 Task: Find a one-way flight from Newport News to Greenville for 6 passengers in premium economy on June 2, using American Airlines, with a departure time between 3:00 PM and 4:00 PM, and 1 carry-on bag.
Action: Mouse moved to (298, 275)
Screenshot: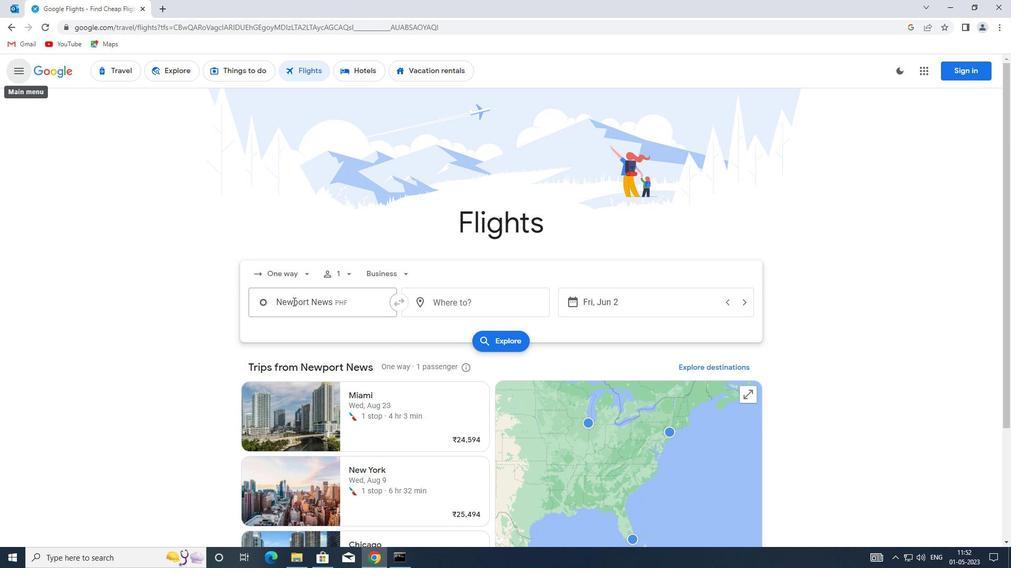 
Action: Mouse pressed left at (298, 275)
Screenshot: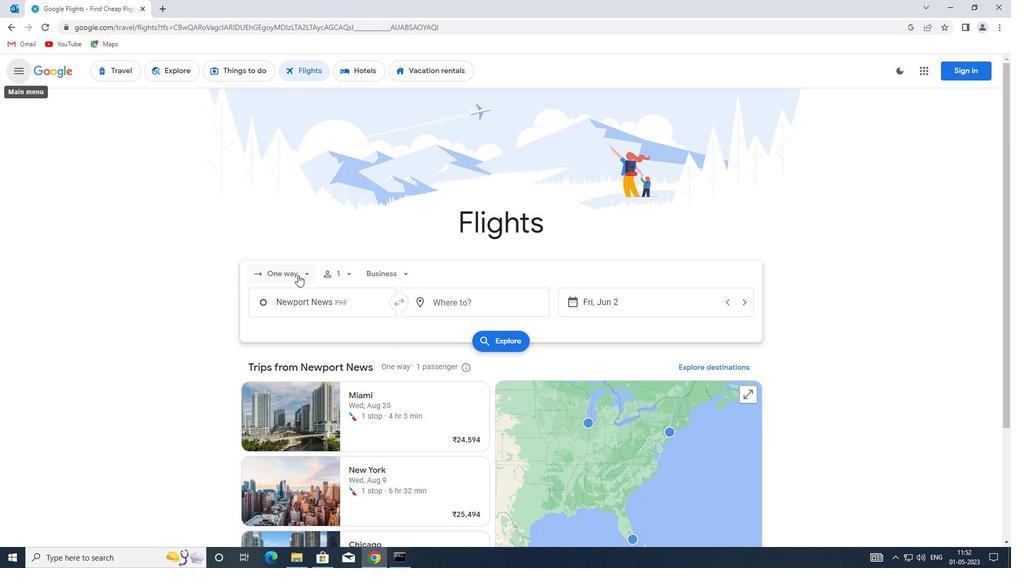 
Action: Mouse moved to (295, 326)
Screenshot: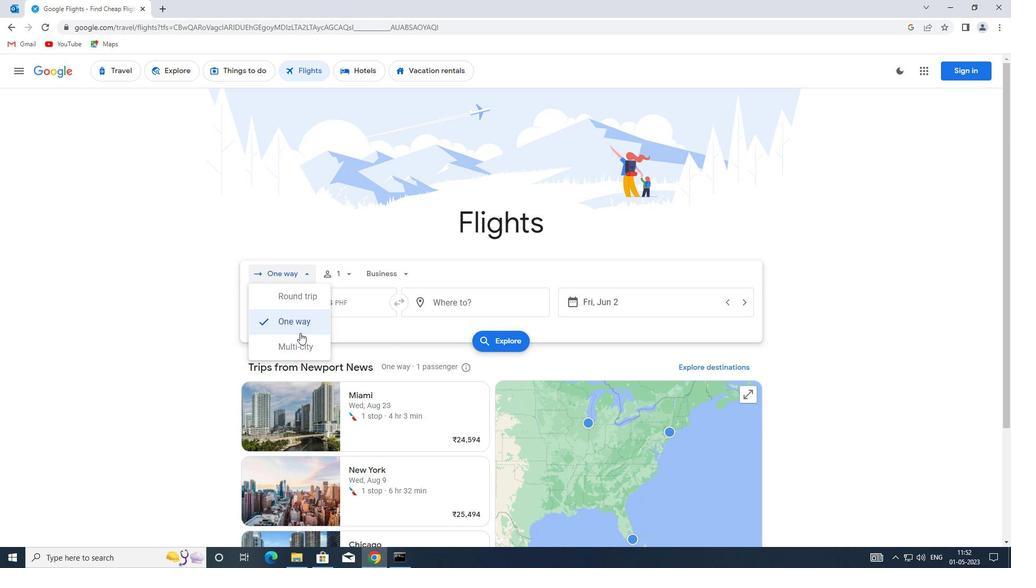 
Action: Mouse pressed left at (295, 326)
Screenshot: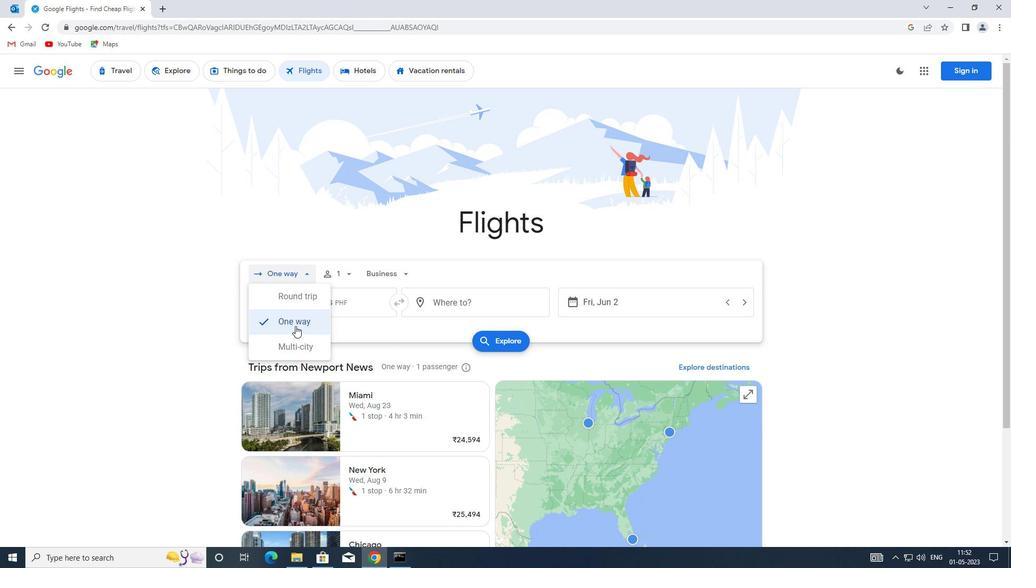 
Action: Mouse moved to (345, 277)
Screenshot: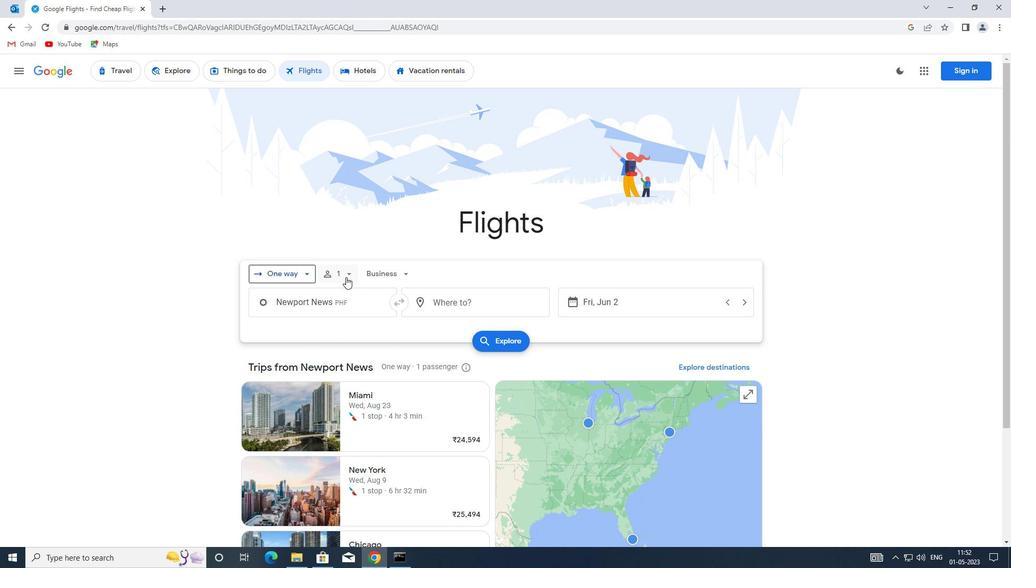 
Action: Mouse pressed left at (345, 277)
Screenshot: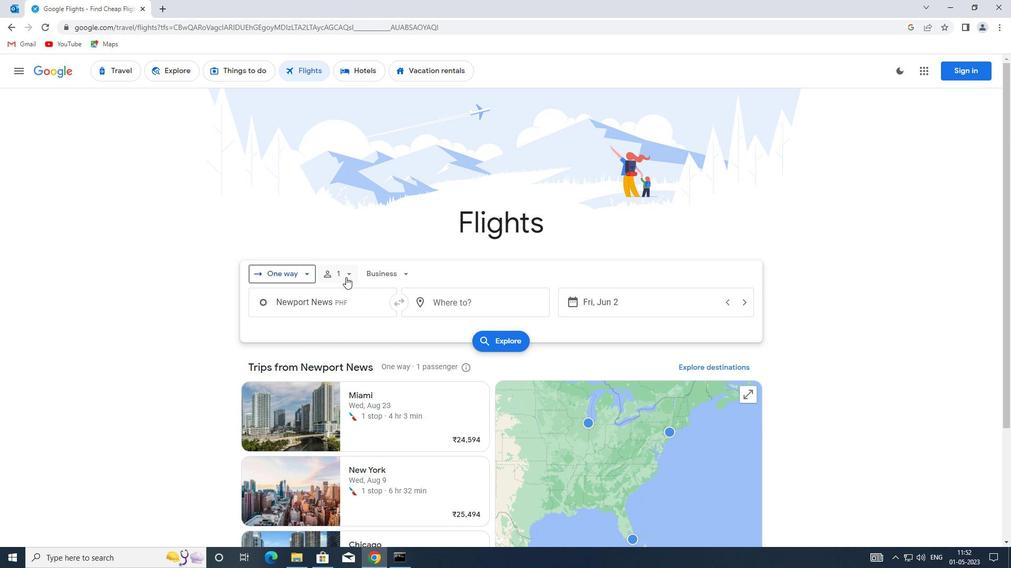 
Action: Mouse moved to (430, 300)
Screenshot: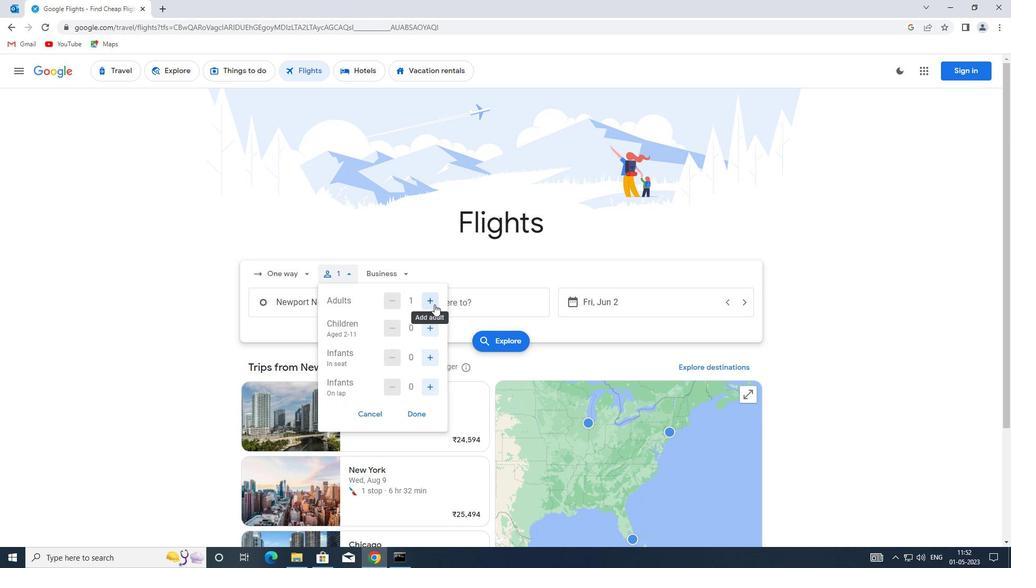 
Action: Mouse pressed left at (430, 300)
Screenshot: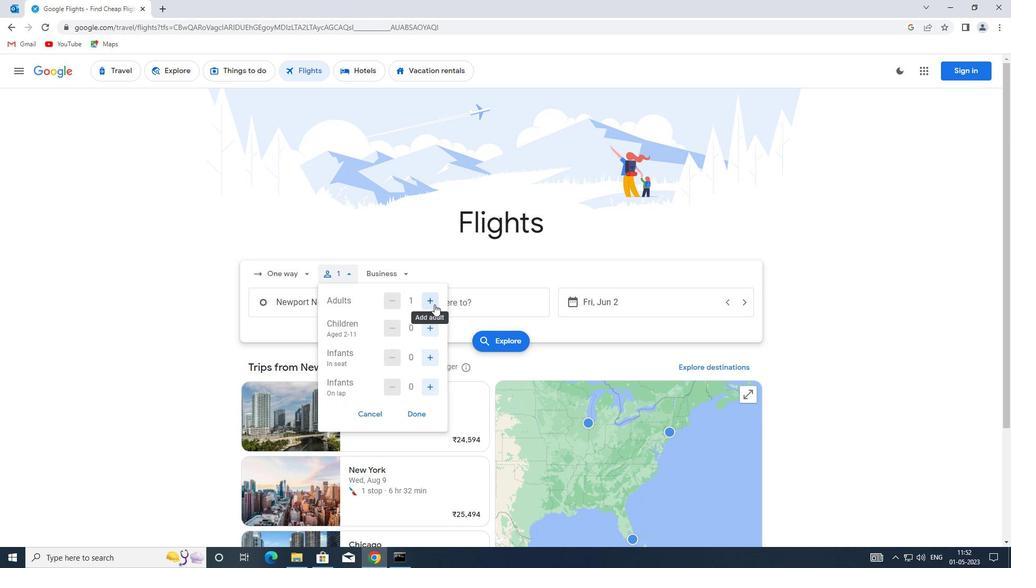 
Action: Mouse pressed left at (430, 300)
Screenshot: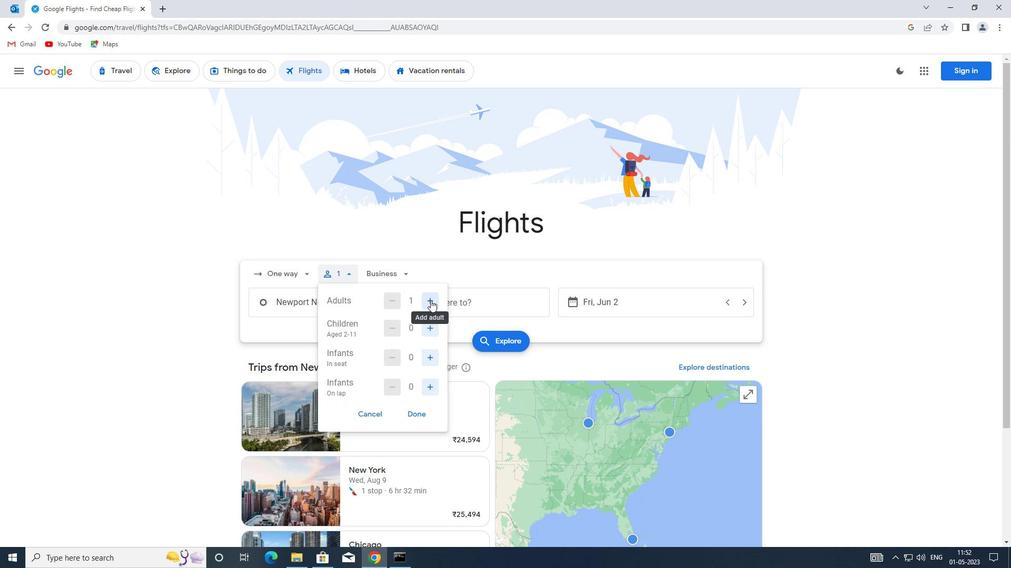 
Action: Mouse moved to (430, 324)
Screenshot: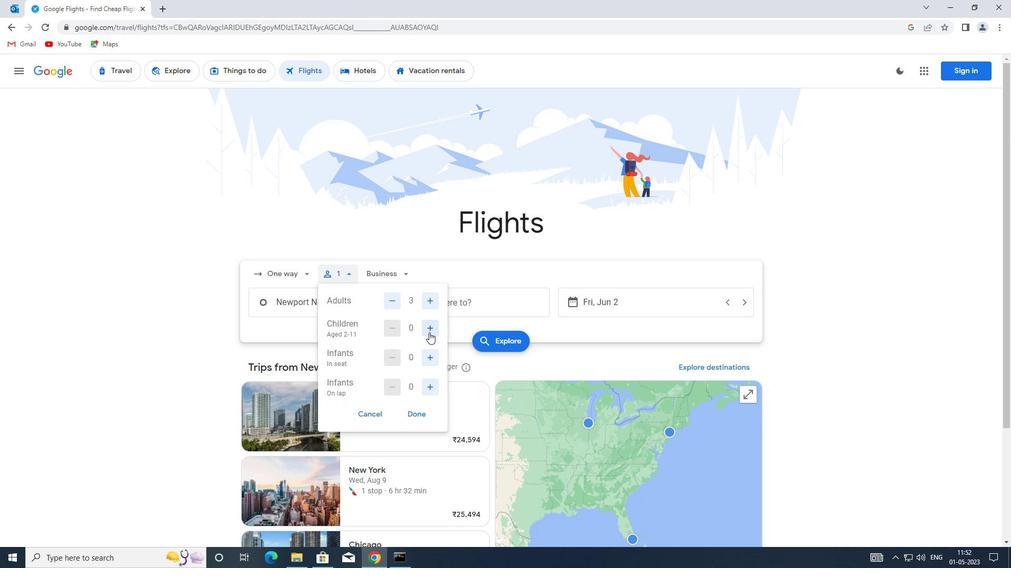 
Action: Mouse pressed left at (430, 324)
Screenshot: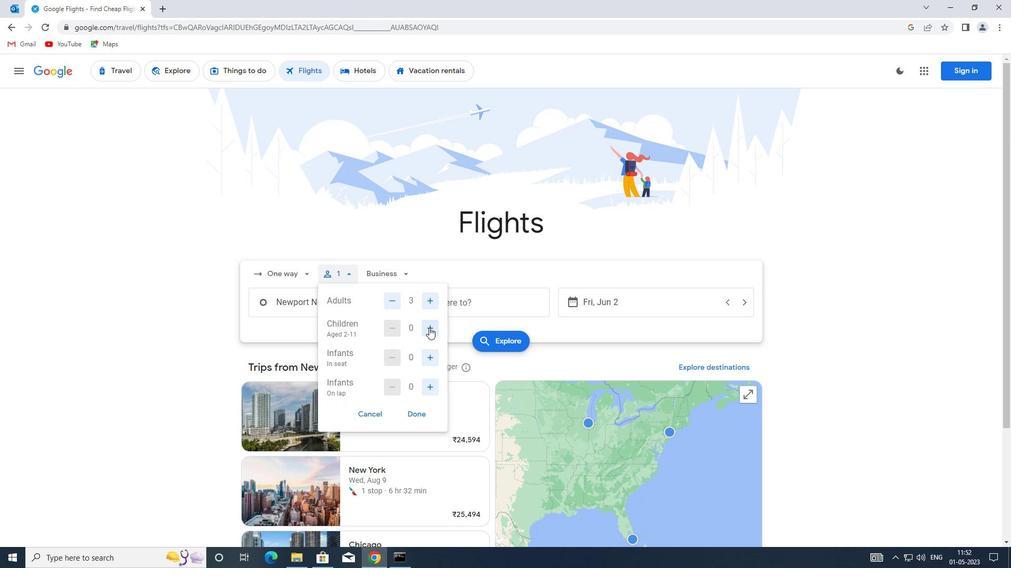 
Action: Mouse pressed left at (430, 324)
Screenshot: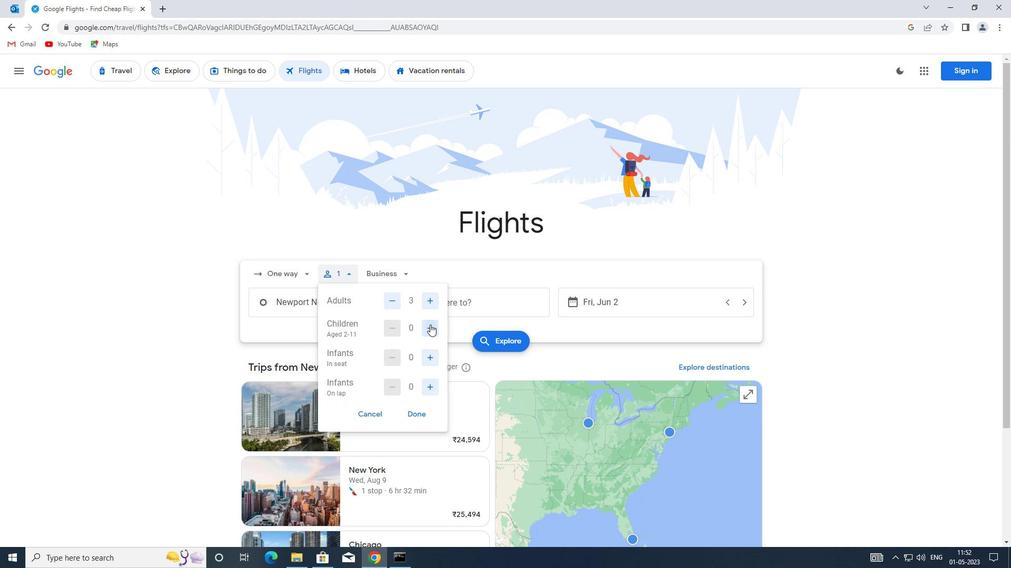 
Action: Mouse pressed left at (430, 324)
Screenshot: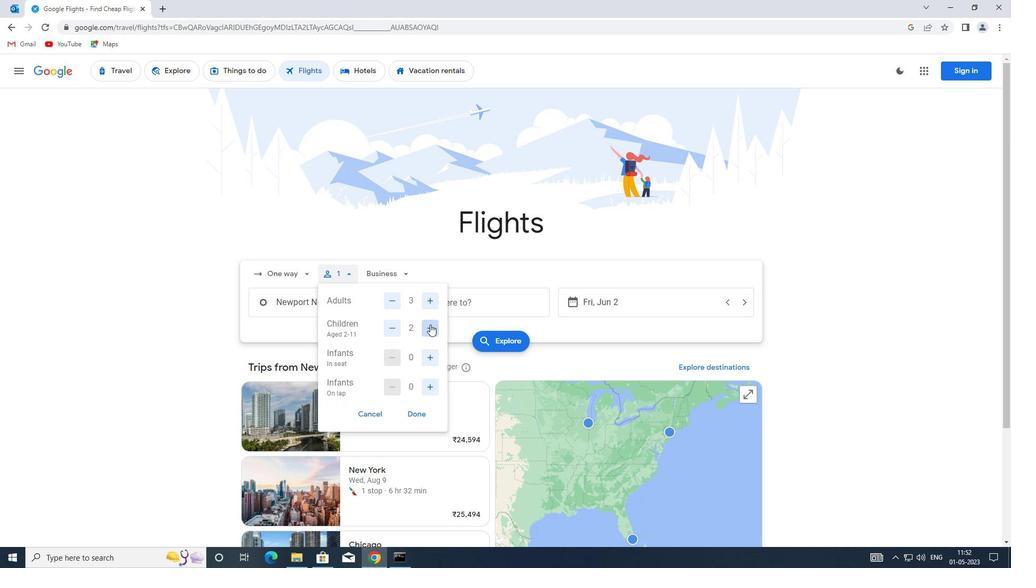 
Action: Mouse moved to (423, 412)
Screenshot: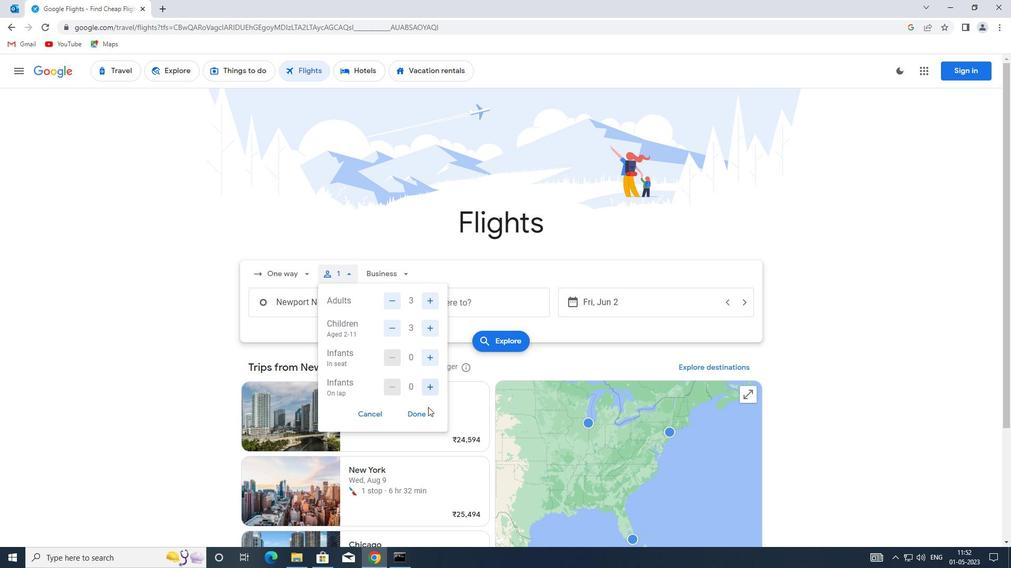 
Action: Mouse pressed left at (423, 412)
Screenshot: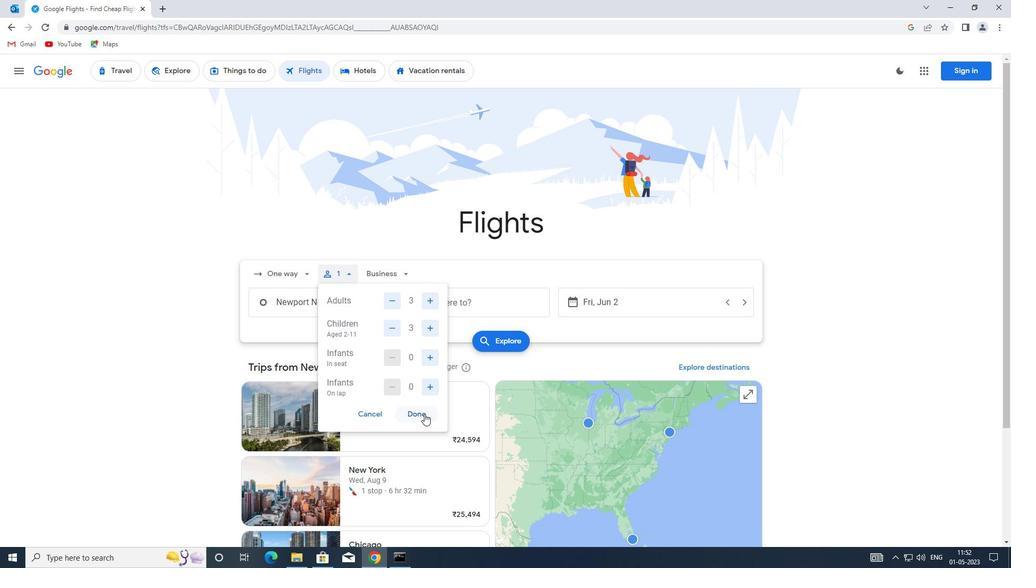 
Action: Mouse moved to (404, 279)
Screenshot: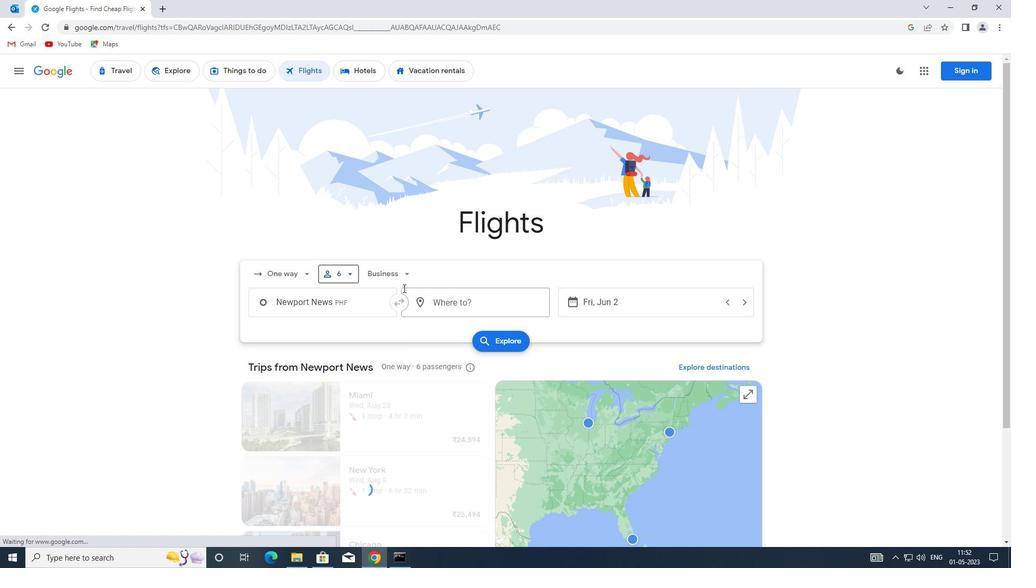 
Action: Mouse pressed left at (404, 279)
Screenshot: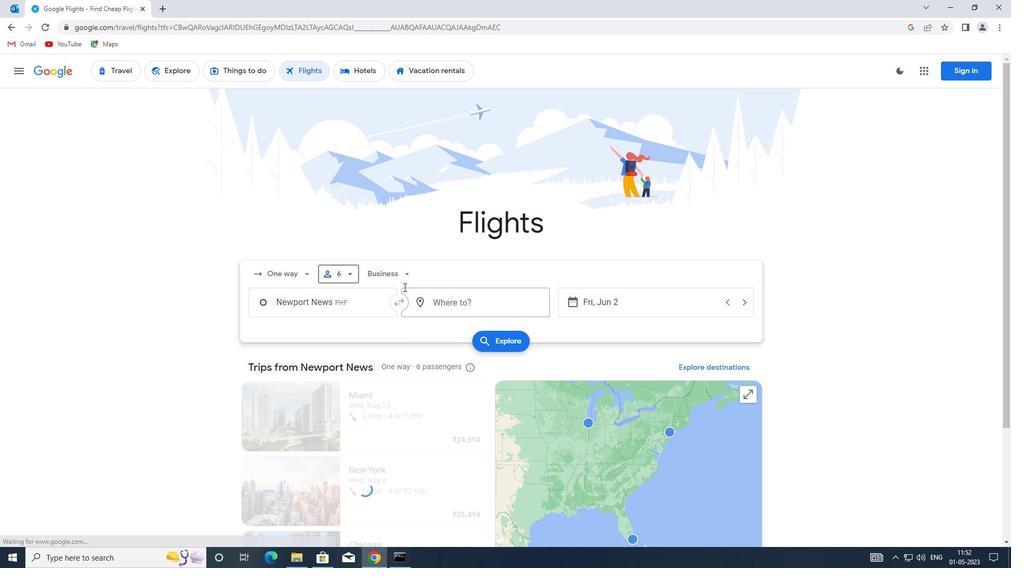 
Action: Mouse moved to (410, 321)
Screenshot: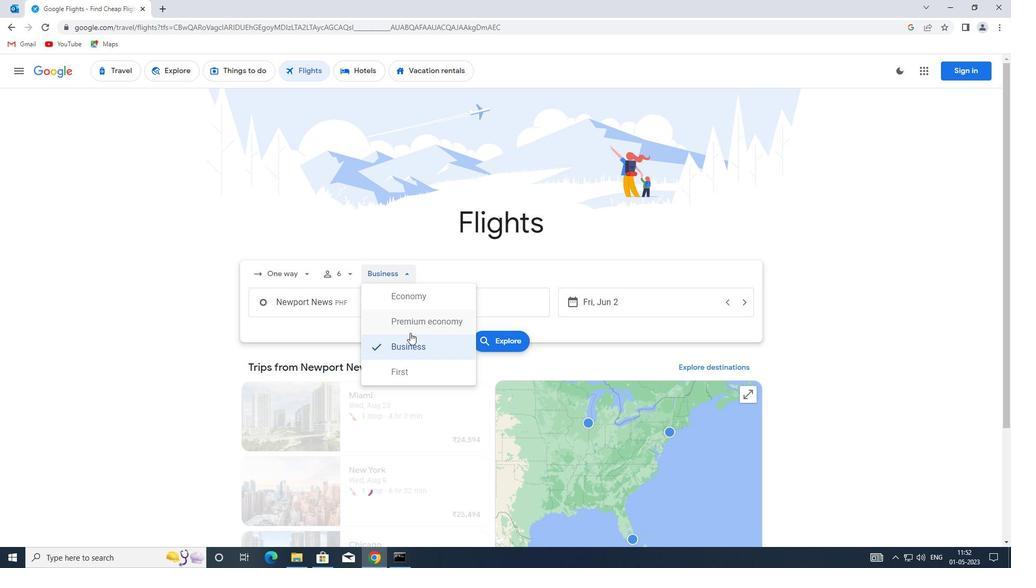 
Action: Mouse pressed left at (410, 321)
Screenshot: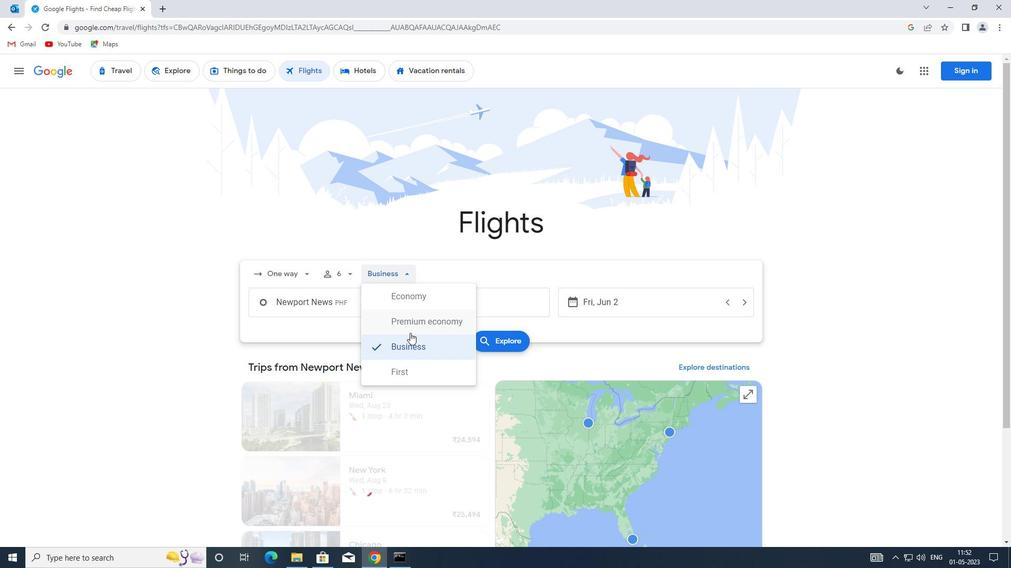 
Action: Mouse moved to (330, 304)
Screenshot: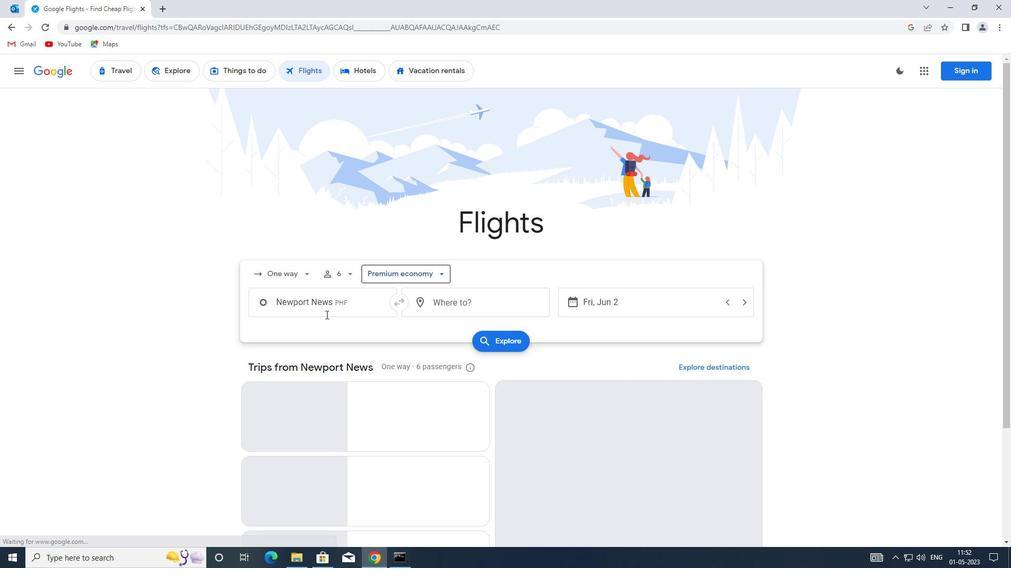 
Action: Mouse pressed left at (330, 304)
Screenshot: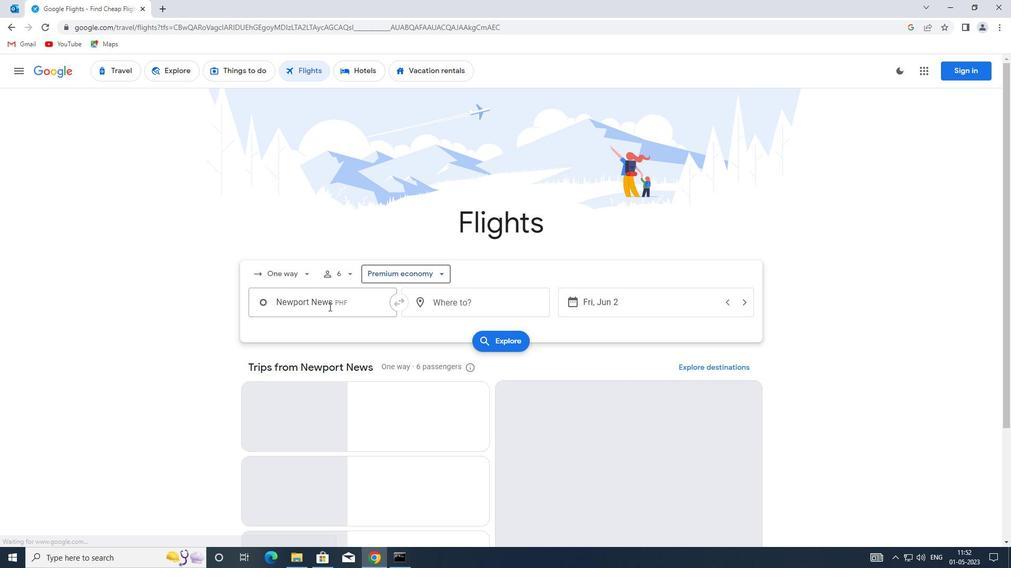 
Action: Key pressed <Key.enter>
Screenshot: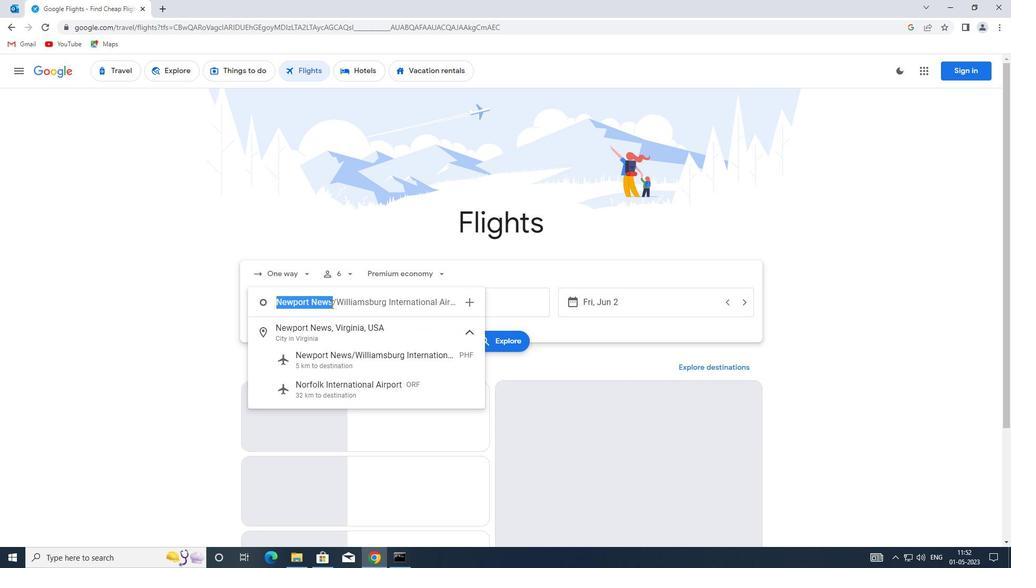 
Action: Mouse moved to (442, 301)
Screenshot: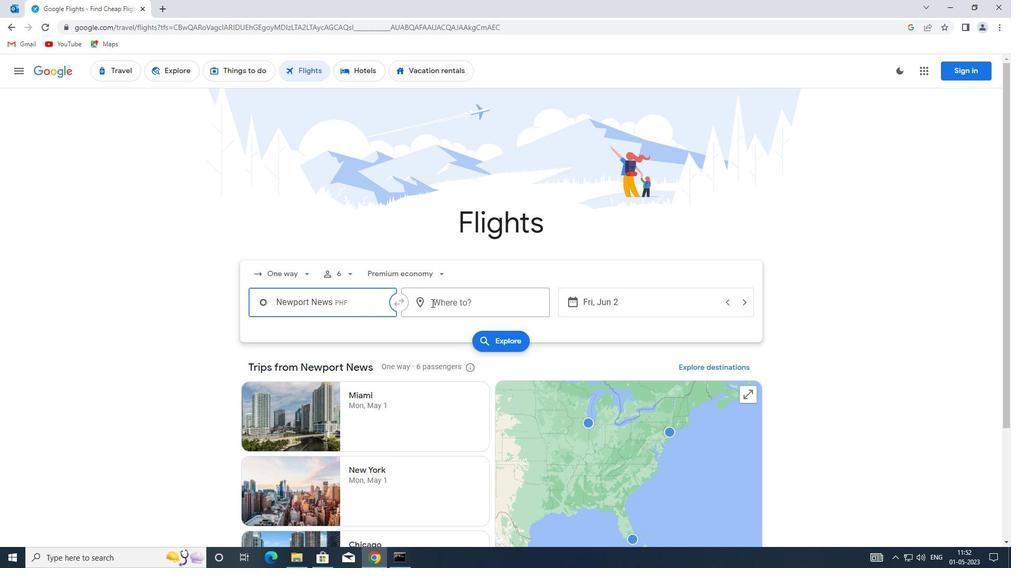 
Action: Mouse pressed left at (442, 301)
Screenshot: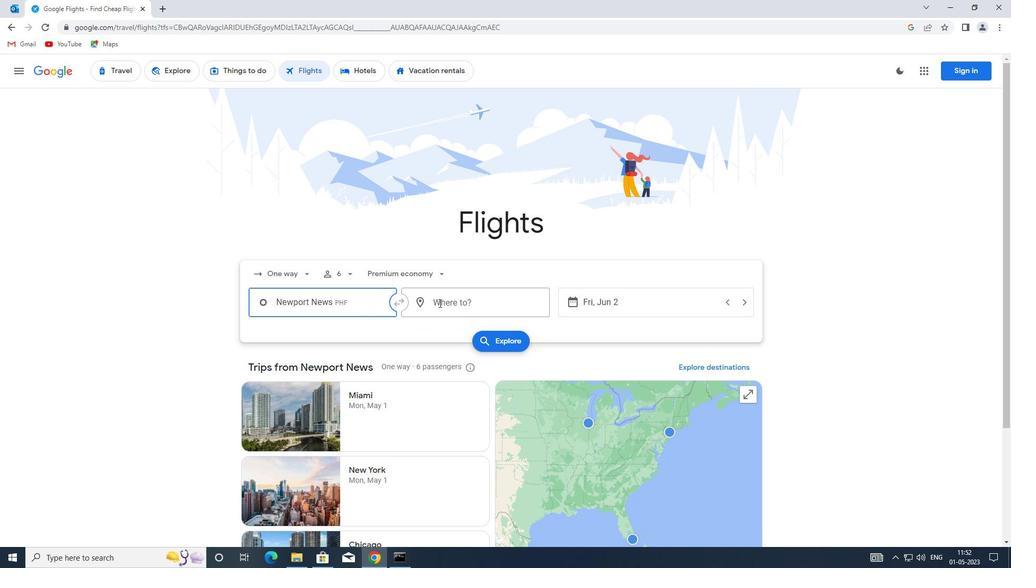 
Action: Key pressed pgv
Screenshot: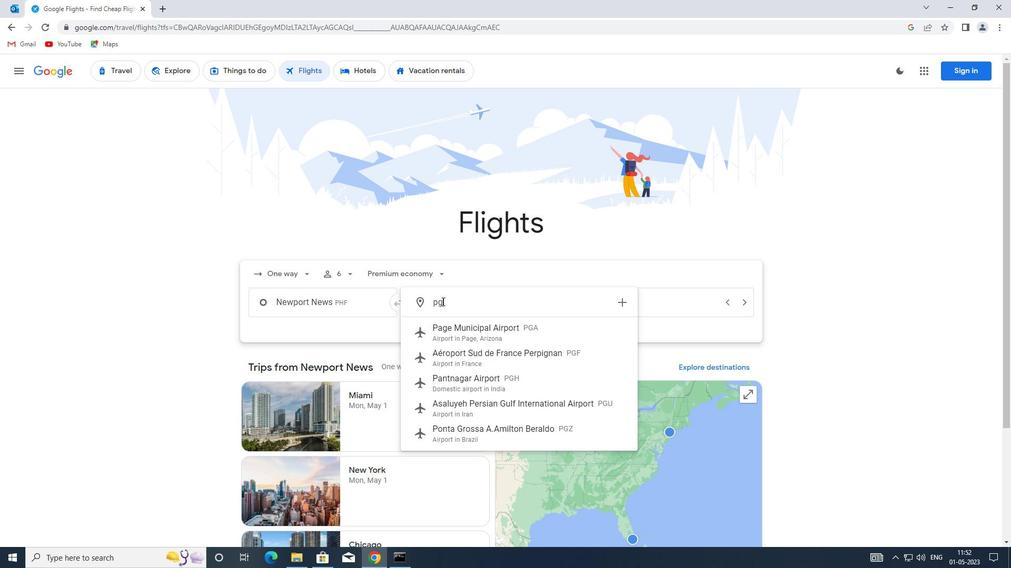 
Action: Mouse moved to (483, 337)
Screenshot: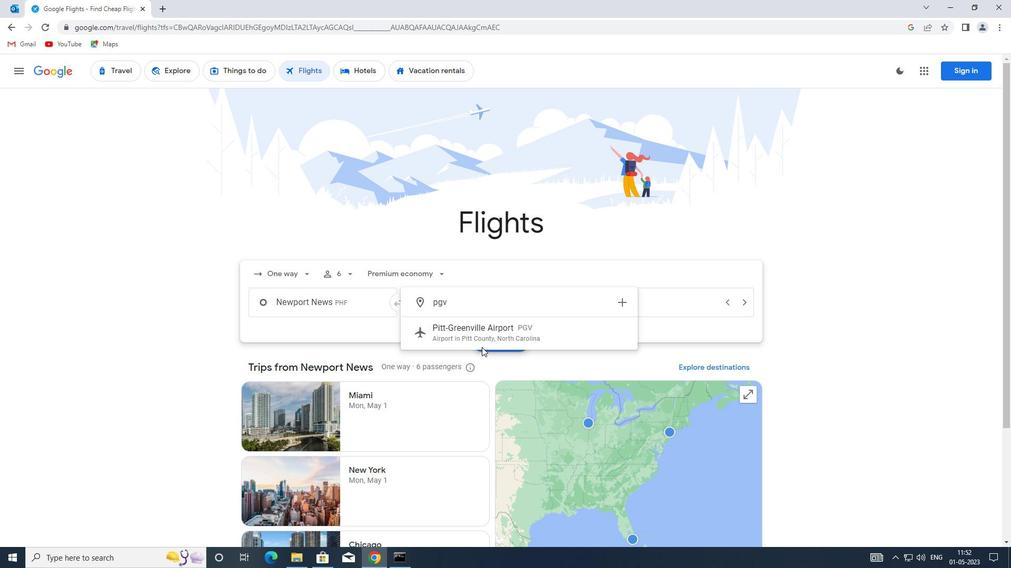 
Action: Mouse pressed left at (483, 337)
Screenshot: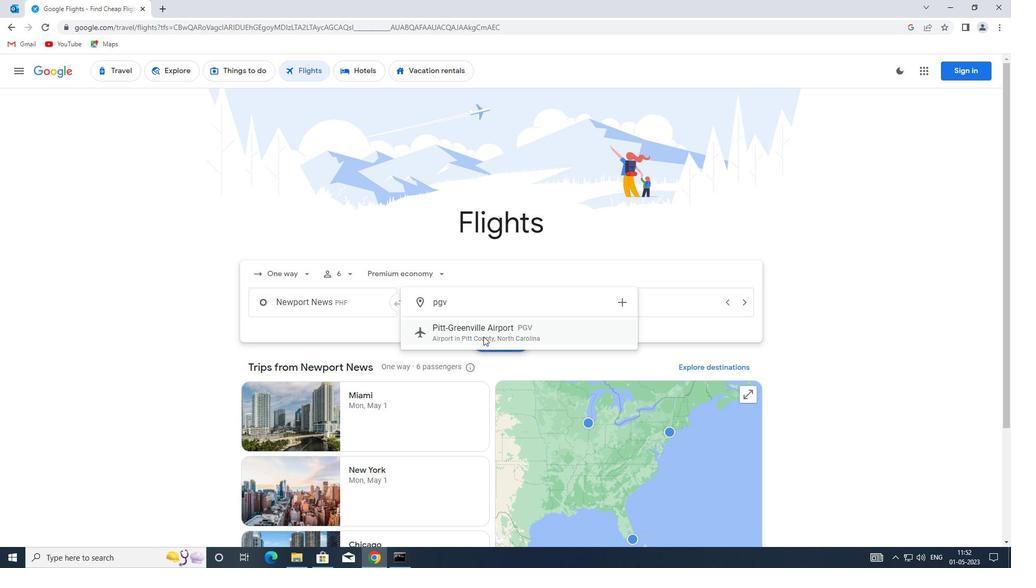 
Action: Mouse moved to (637, 311)
Screenshot: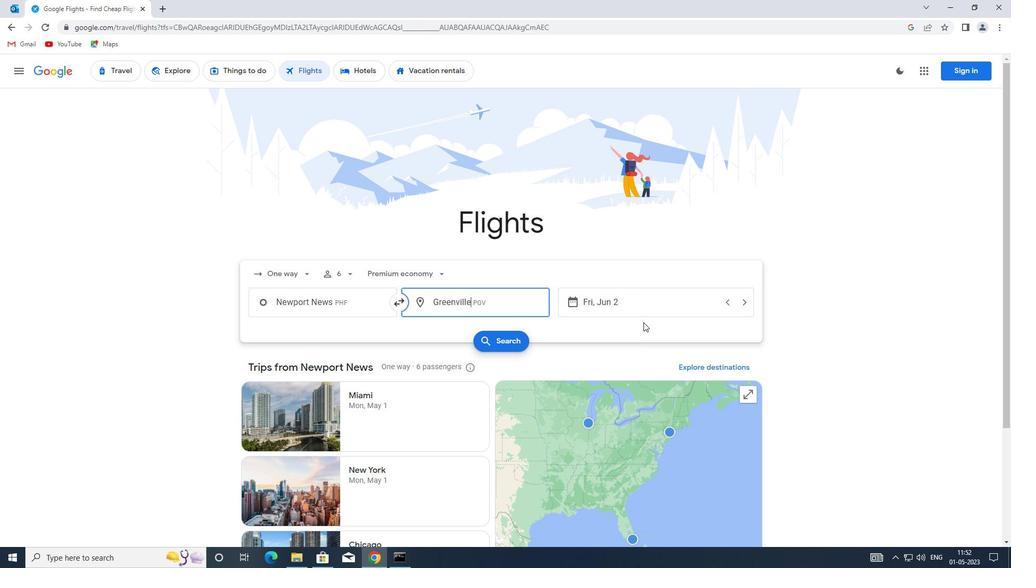 
Action: Mouse pressed left at (637, 311)
Screenshot: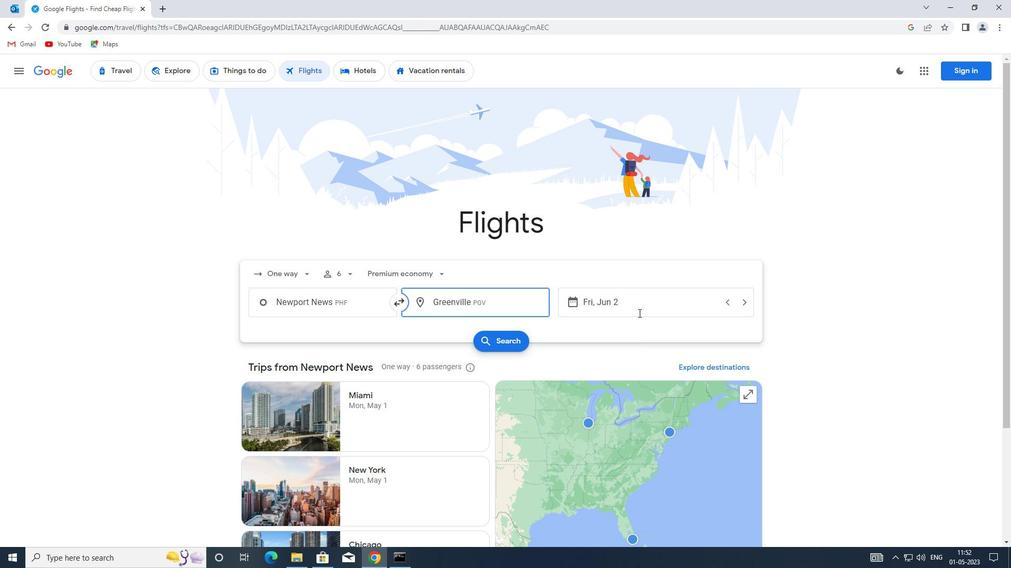
Action: Mouse moved to (709, 360)
Screenshot: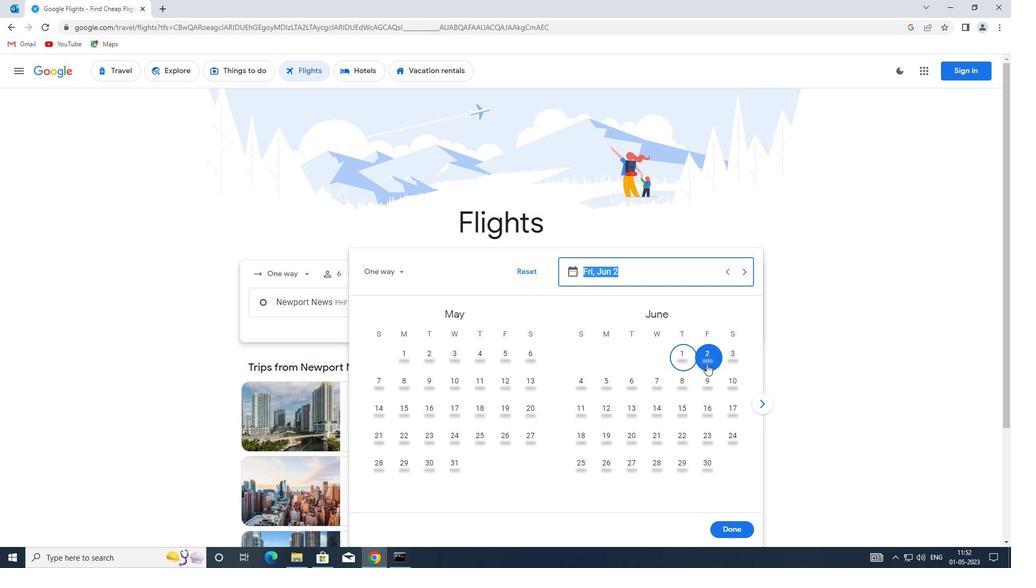 
Action: Mouse pressed left at (709, 360)
Screenshot: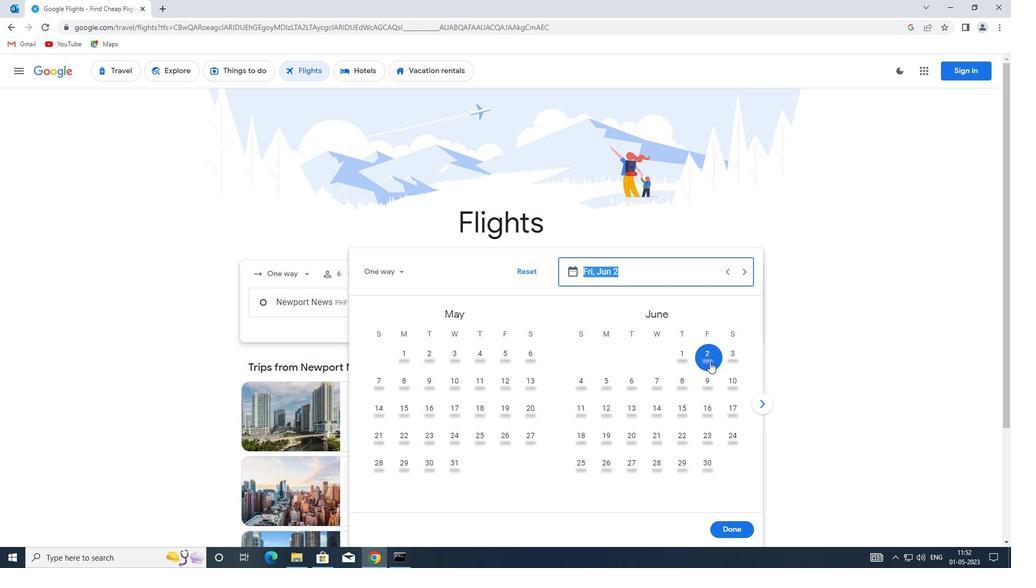 
Action: Mouse moved to (738, 523)
Screenshot: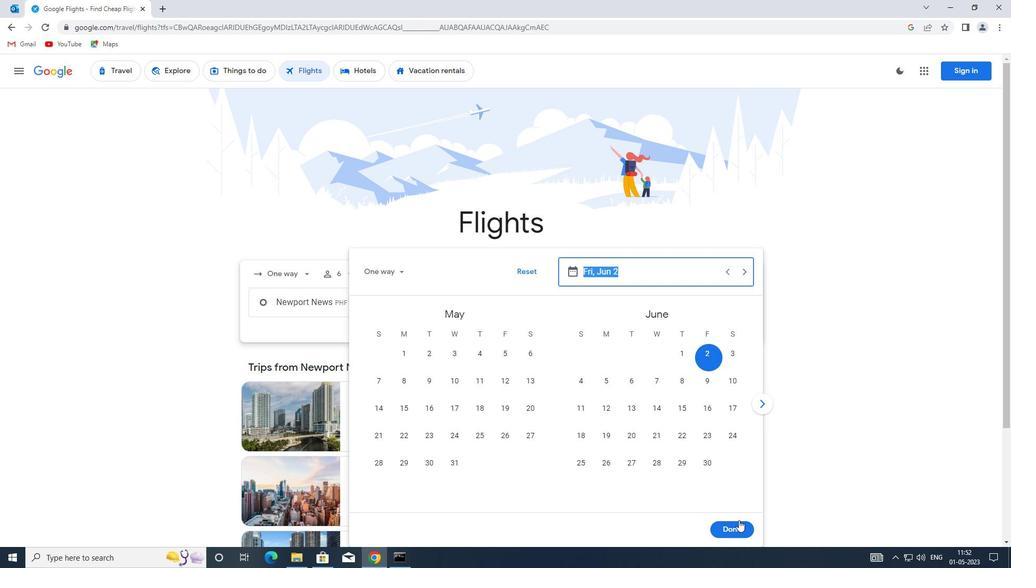 
Action: Mouse pressed left at (738, 523)
Screenshot: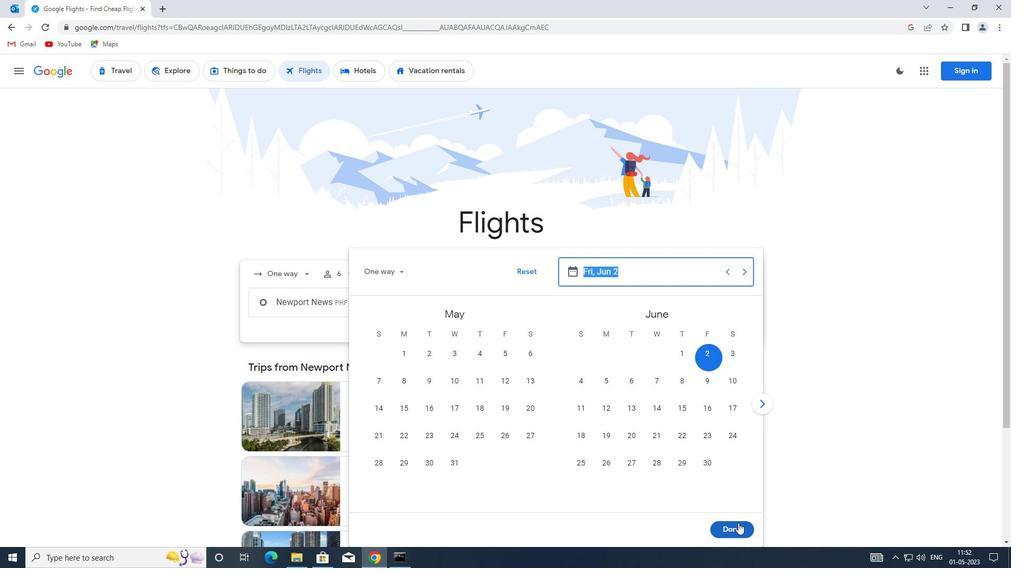 
Action: Mouse moved to (515, 341)
Screenshot: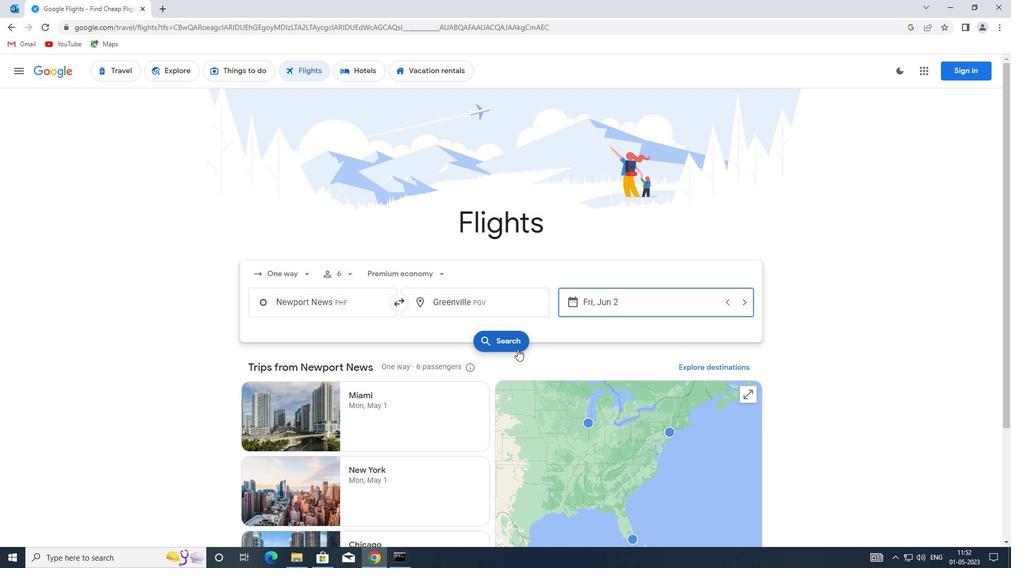 
Action: Mouse pressed left at (515, 341)
Screenshot: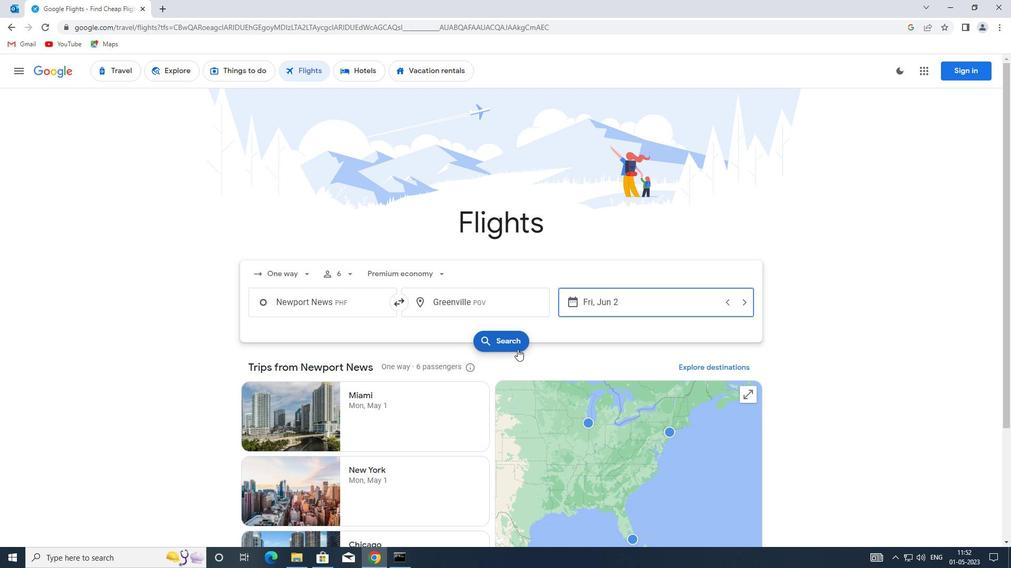 
Action: Mouse moved to (269, 169)
Screenshot: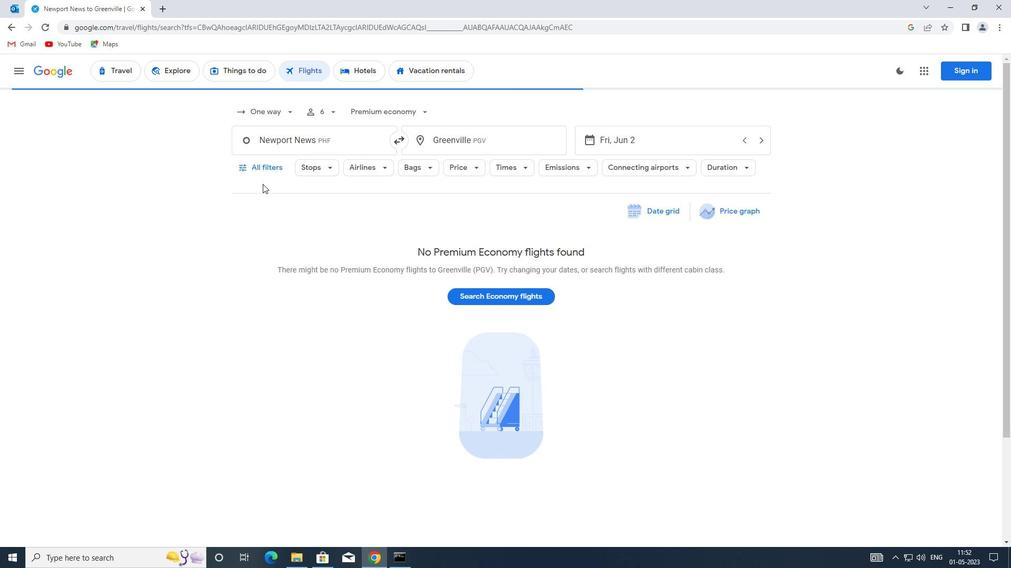 
Action: Mouse pressed left at (269, 169)
Screenshot: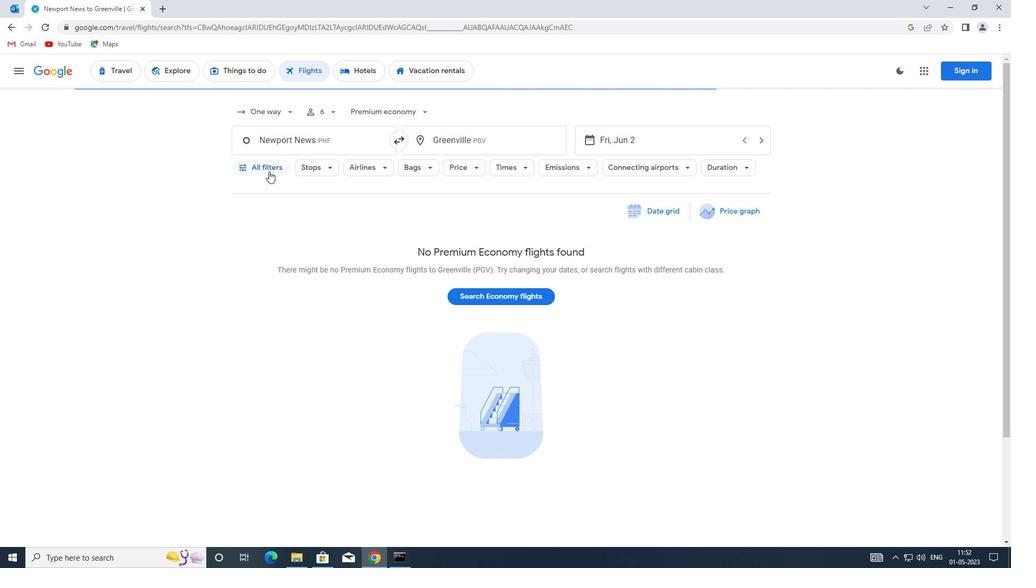 
Action: Mouse moved to (348, 268)
Screenshot: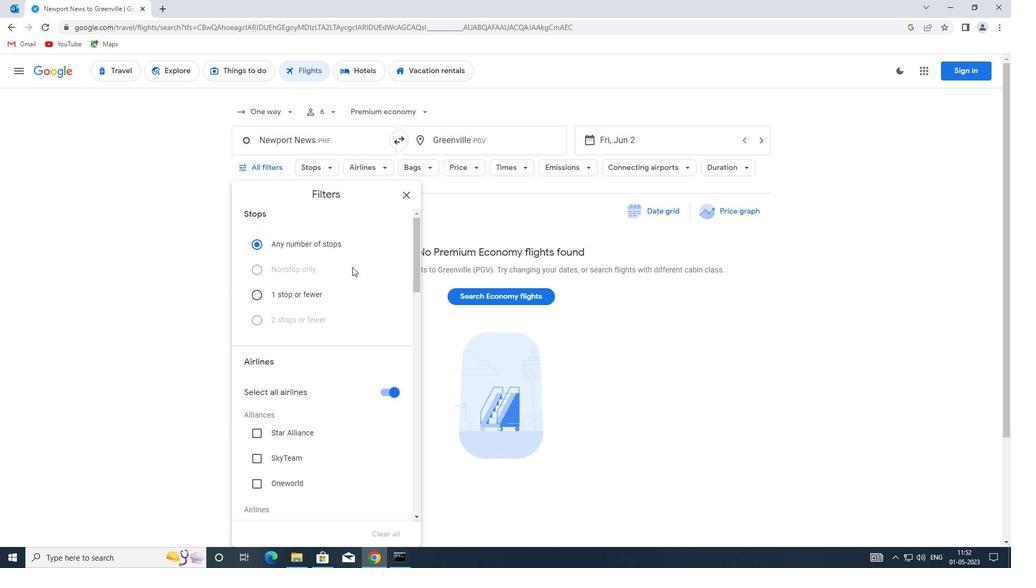 
Action: Mouse scrolled (348, 268) with delta (0, 0)
Screenshot: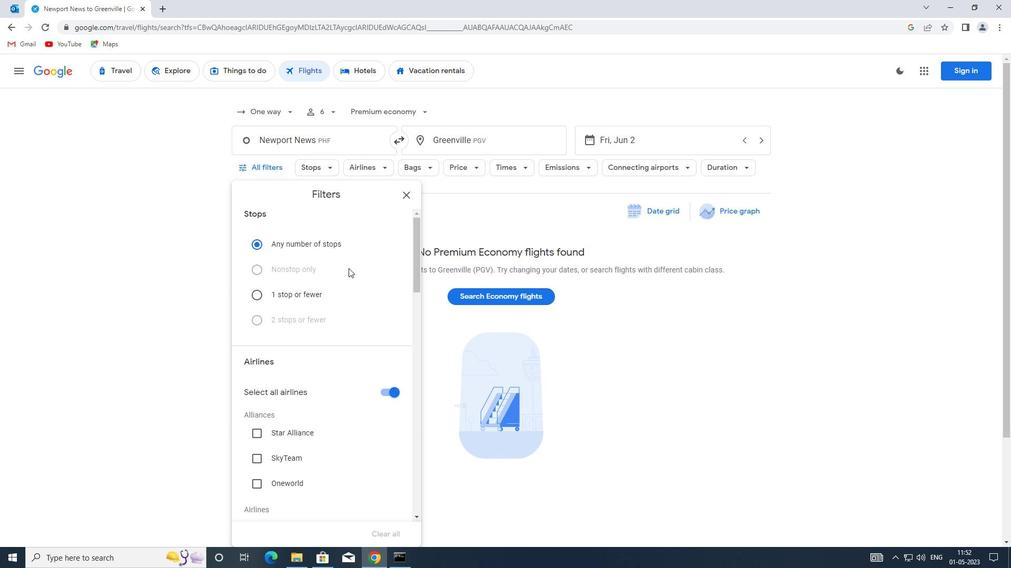 
Action: Mouse scrolled (348, 268) with delta (0, 0)
Screenshot: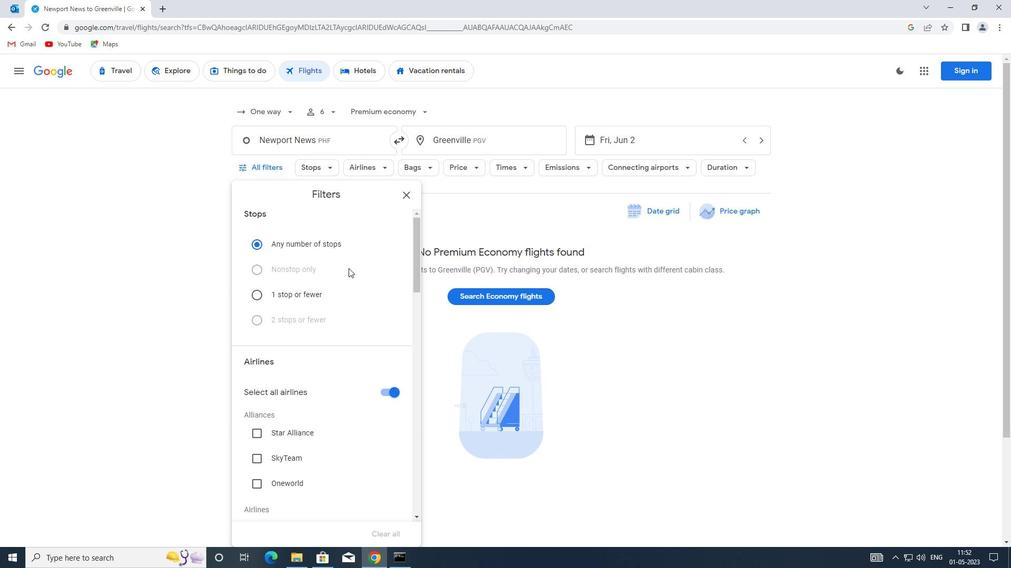 
Action: Mouse moved to (384, 291)
Screenshot: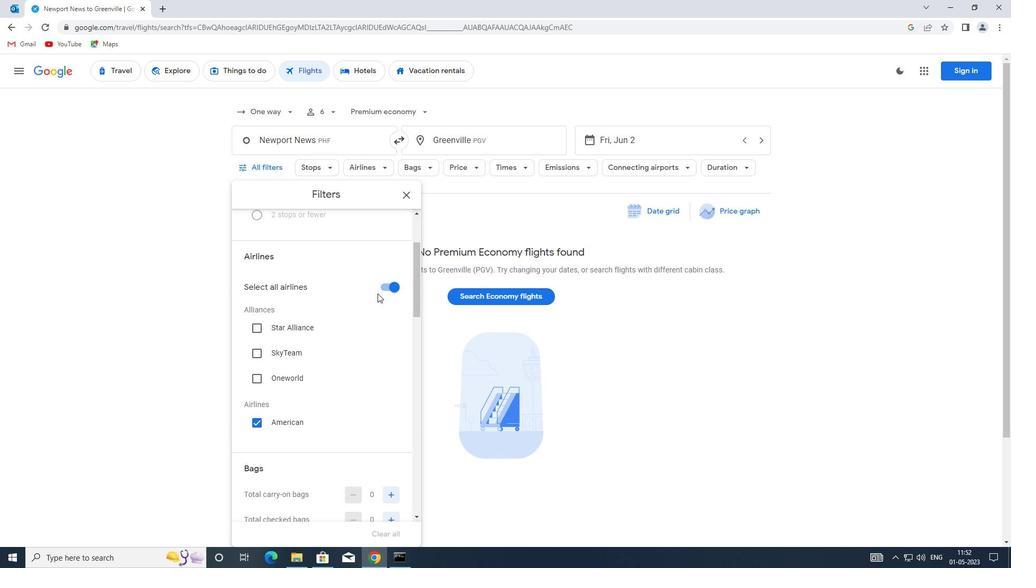 
Action: Mouse pressed left at (384, 291)
Screenshot: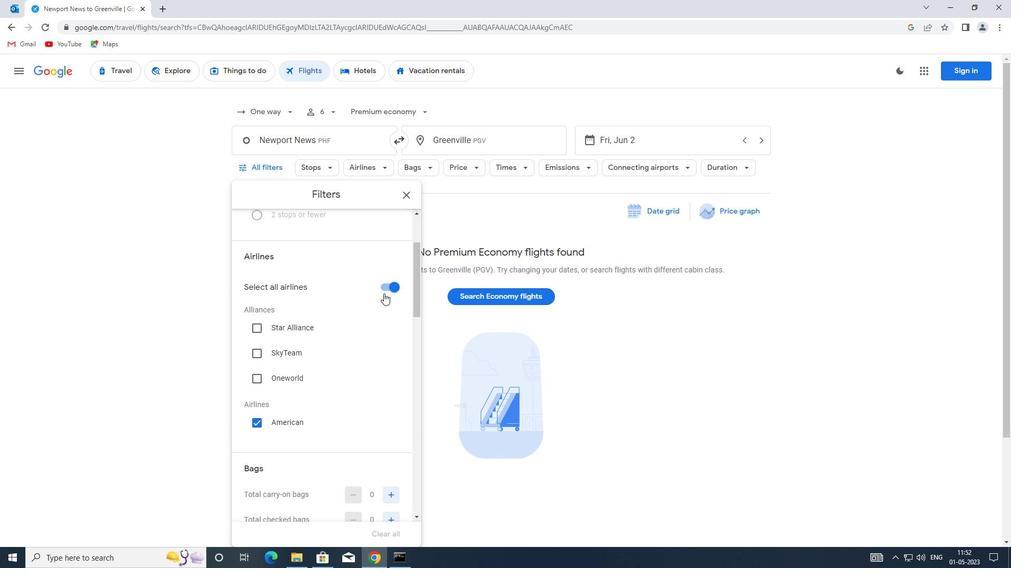 
Action: Mouse moved to (316, 315)
Screenshot: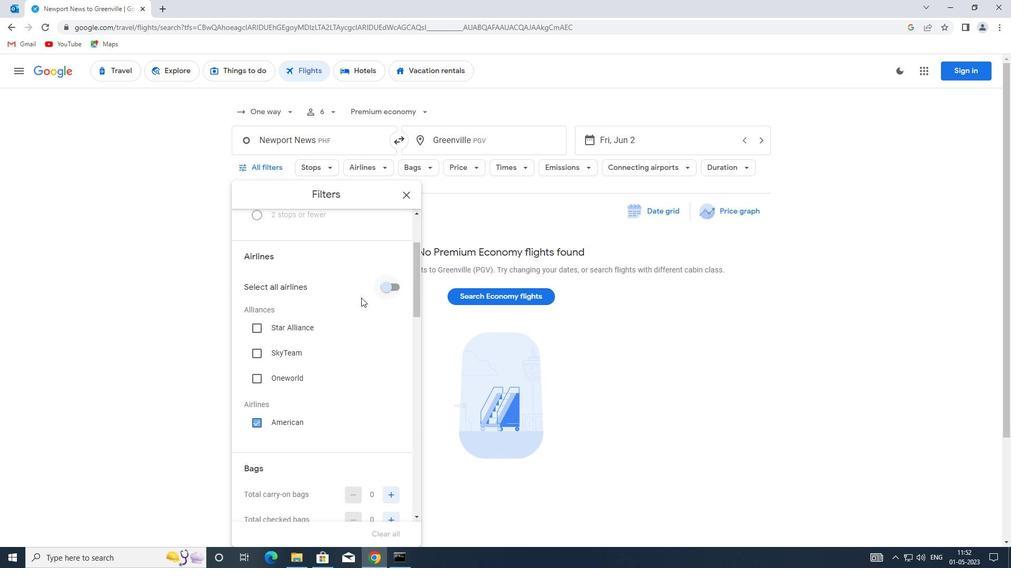 
Action: Mouse scrolled (316, 315) with delta (0, 0)
Screenshot: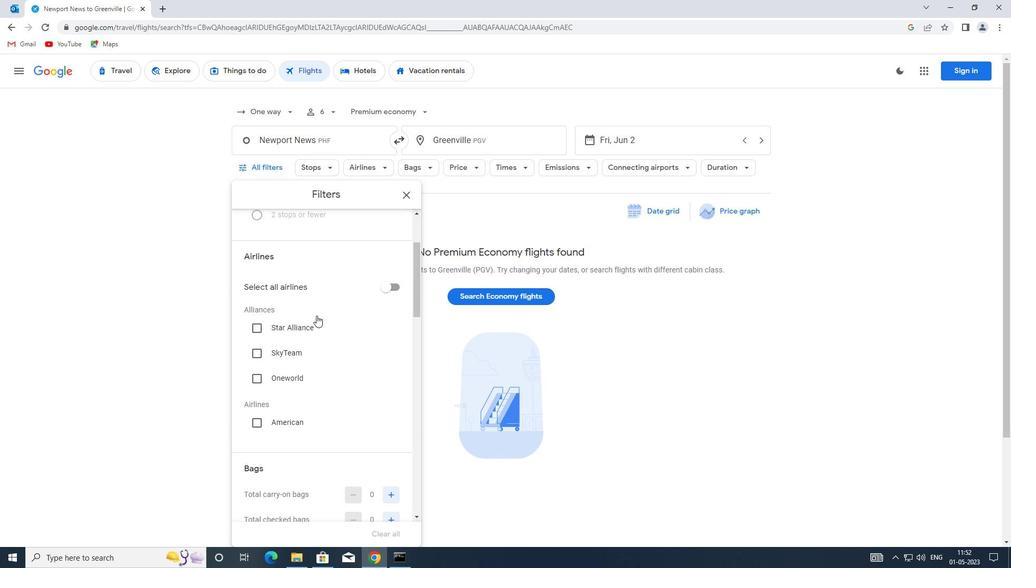 
Action: Mouse moved to (318, 314)
Screenshot: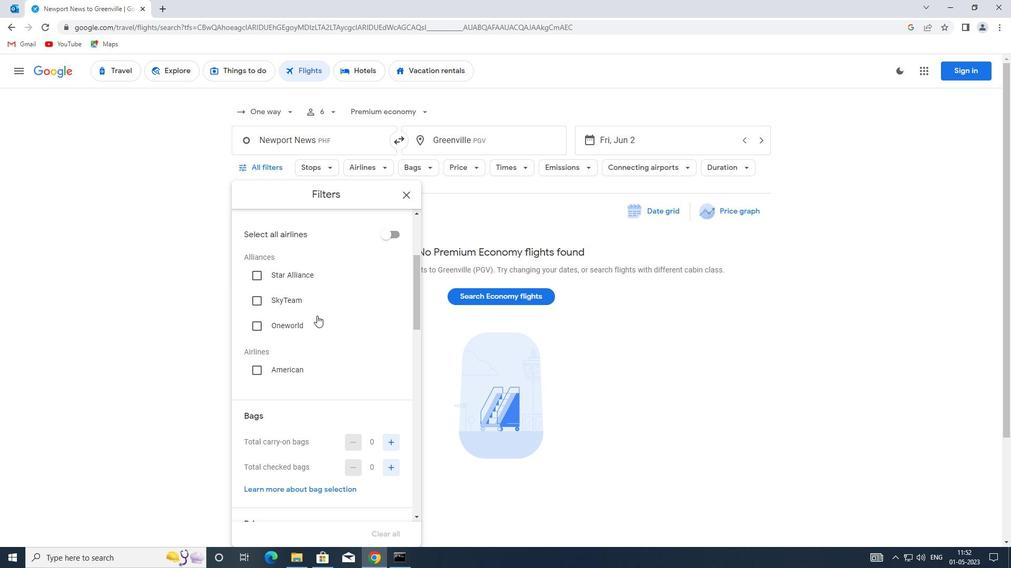 
Action: Mouse scrolled (318, 314) with delta (0, 0)
Screenshot: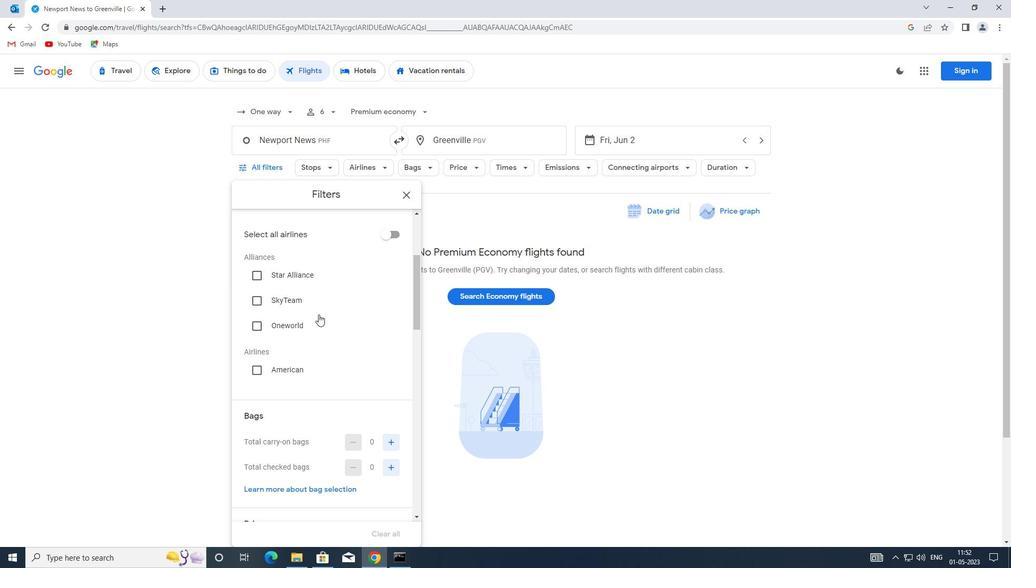 
Action: Mouse scrolled (318, 314) with delta (0, 0)
Screenshot: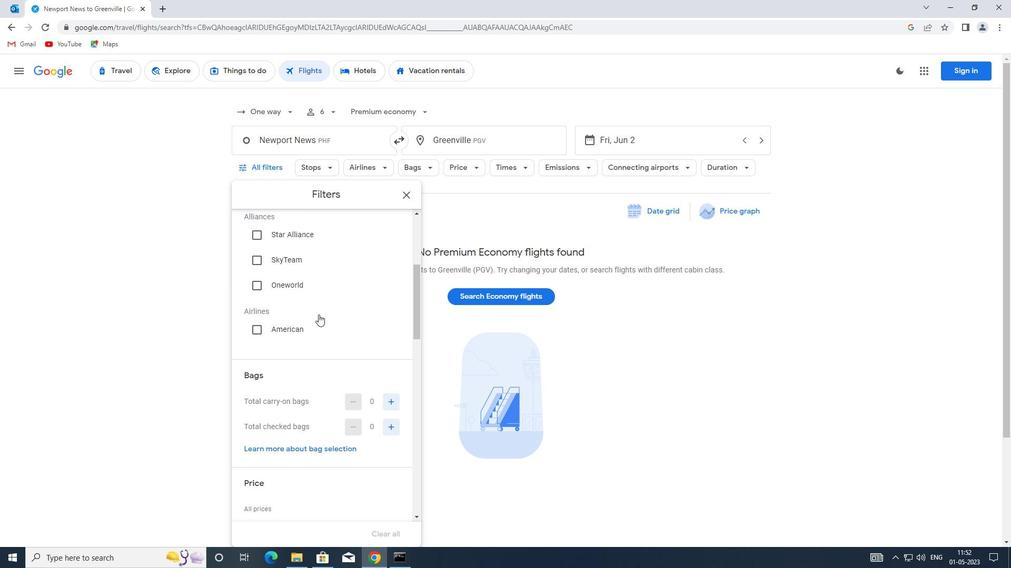 
Action: Mouse moved to (386, 336)
Screenshot: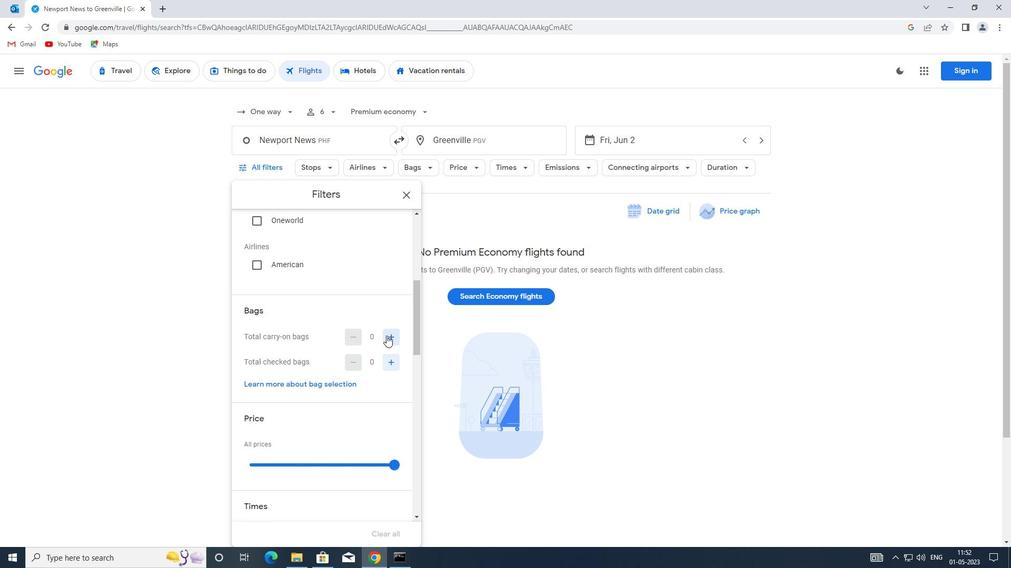 
Action: Mouse pressed left at (386, 336)
Screenshot: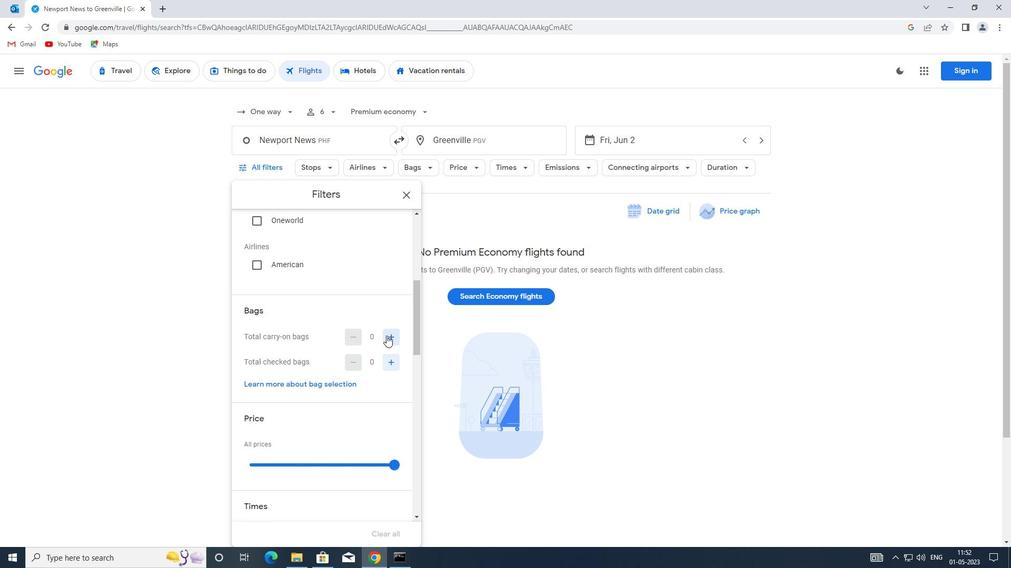 
Action: Mouse moved to (285, 334)
Screenshot: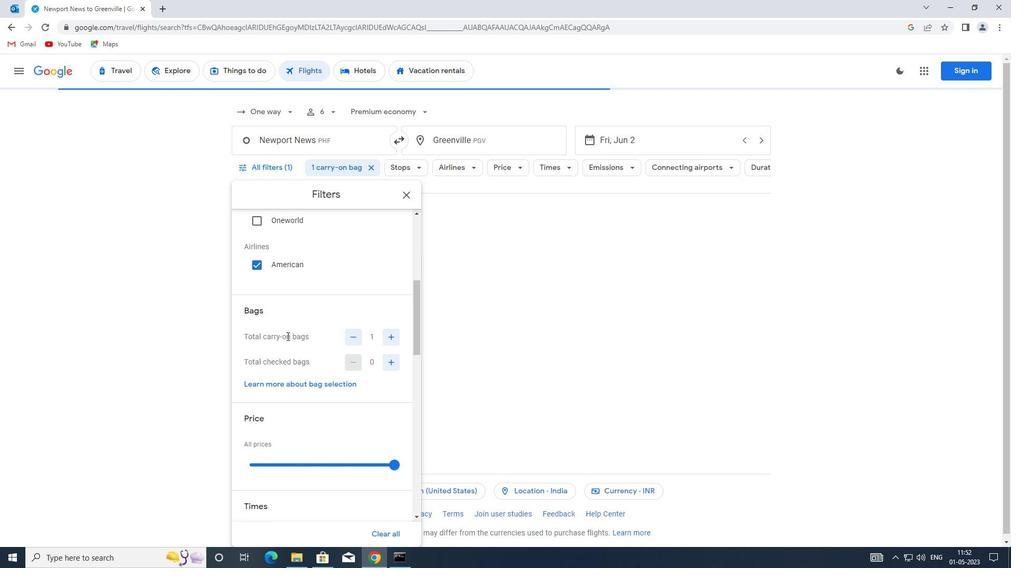 
Action: Mouse scrolled (285, 334) with delta (0, 0)
Screenshot: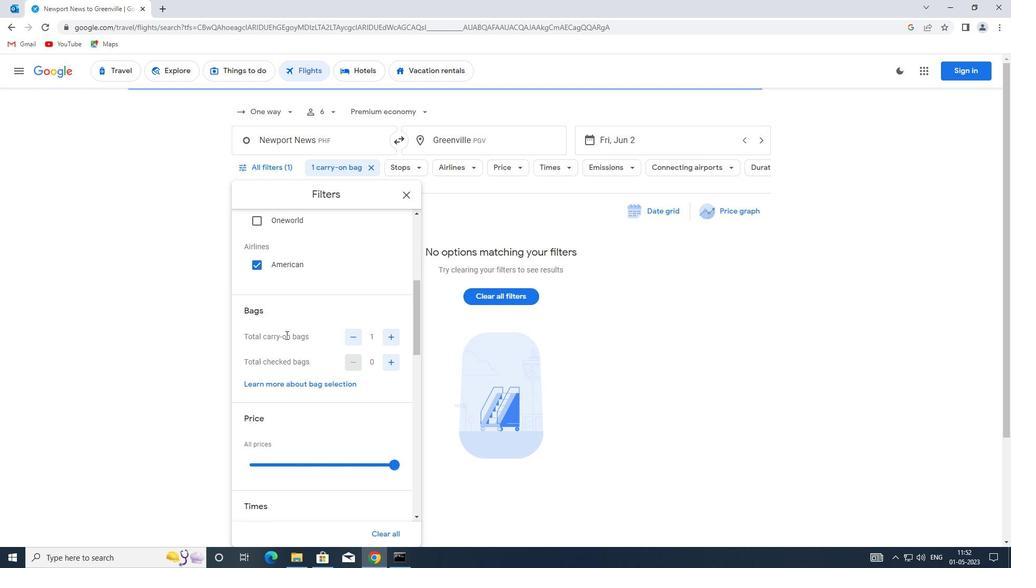 
Action: Mouse moved to (280, 334)
Screenshot: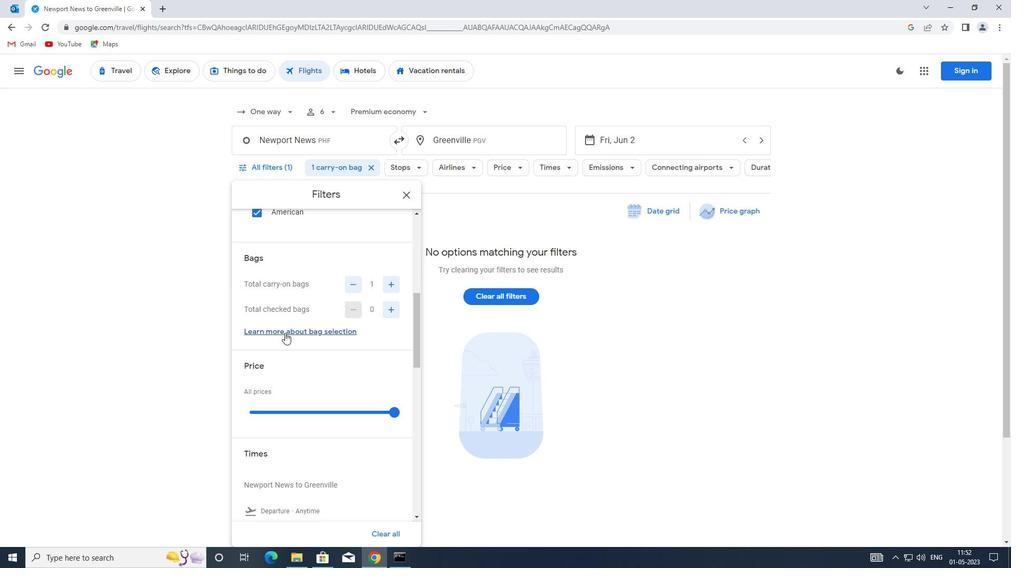 
Action: Mouse scrolled (280, 334) with delta (0, 0)
Screenshot: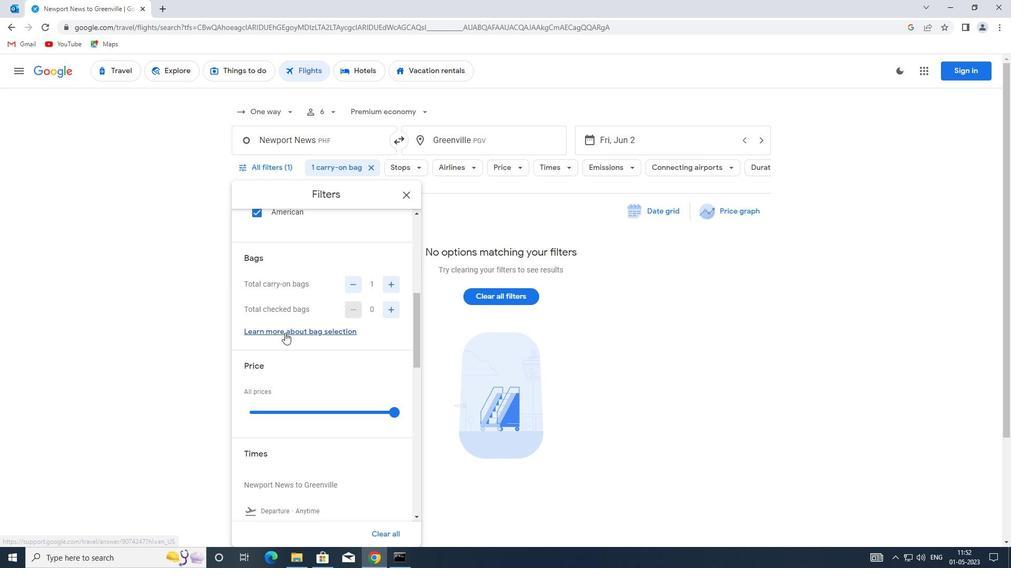 
Action: Mouse moved to (280, 334)
Screenshot: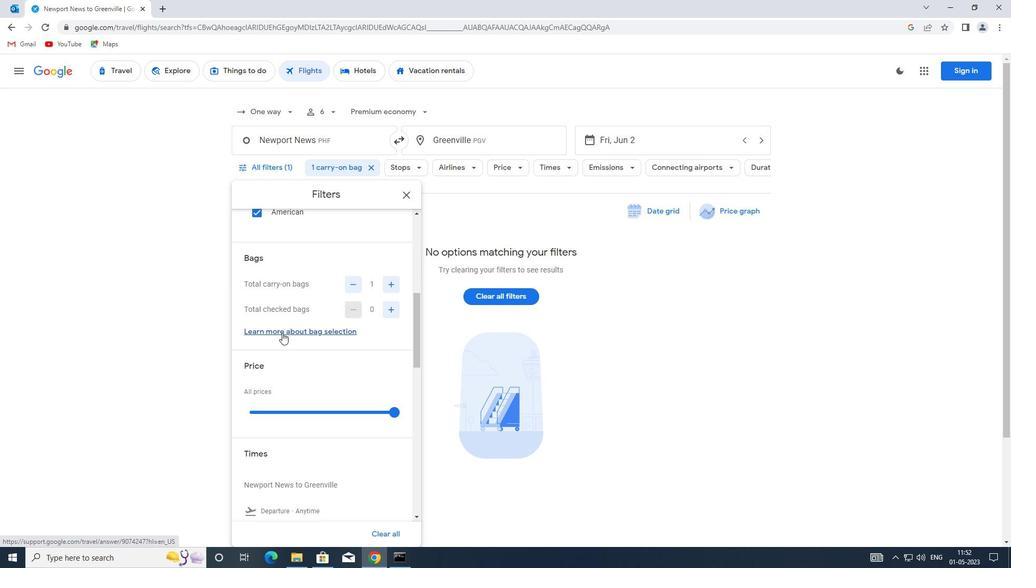 
Action: Mouse scrolled (280, 334) with delta (0, 0)
Screenshot: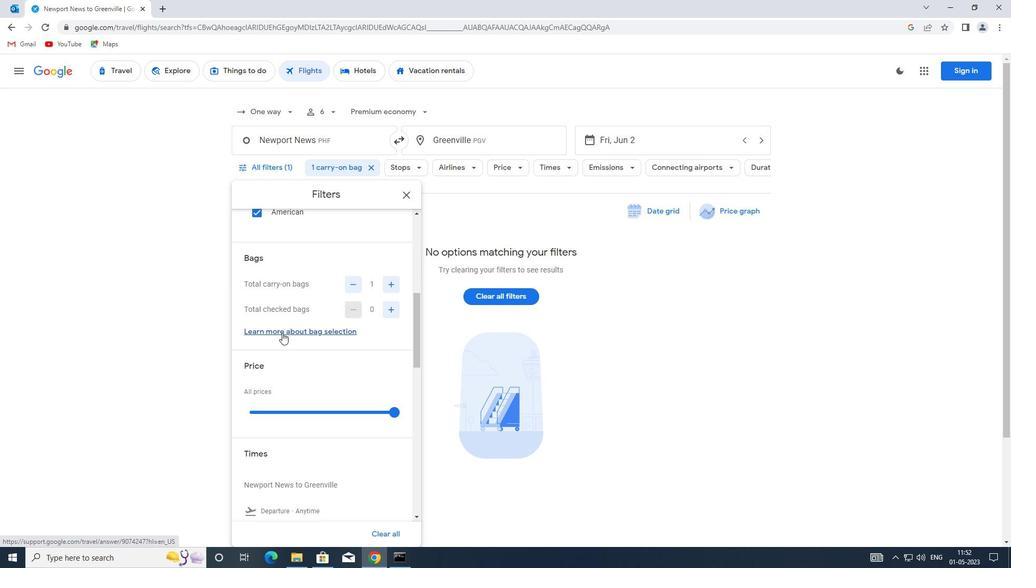 
Action: Mouse moved to (310, 306)
Screenshot: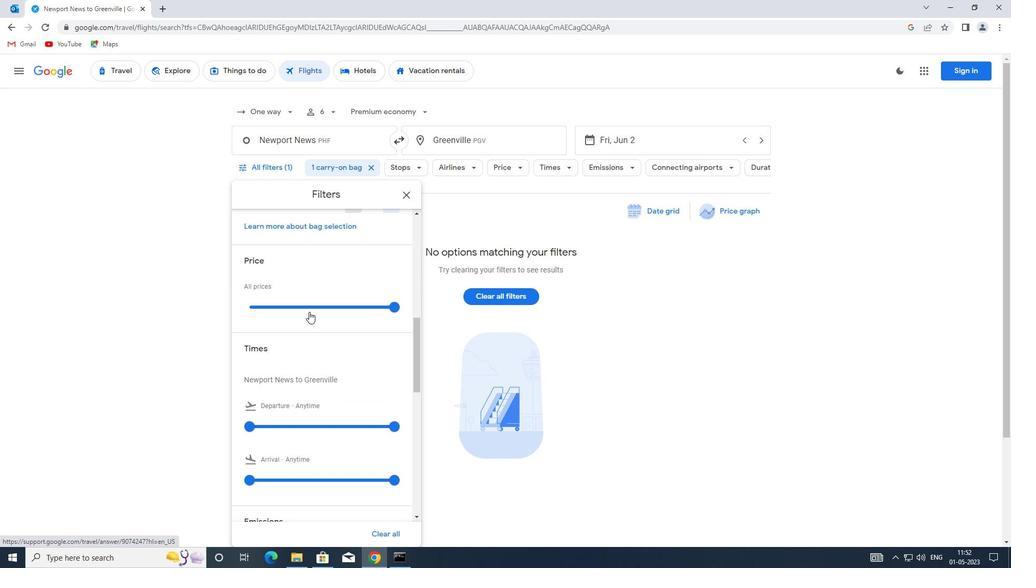 
Action: Mouse pressed left at (310, 306)
Screenshot: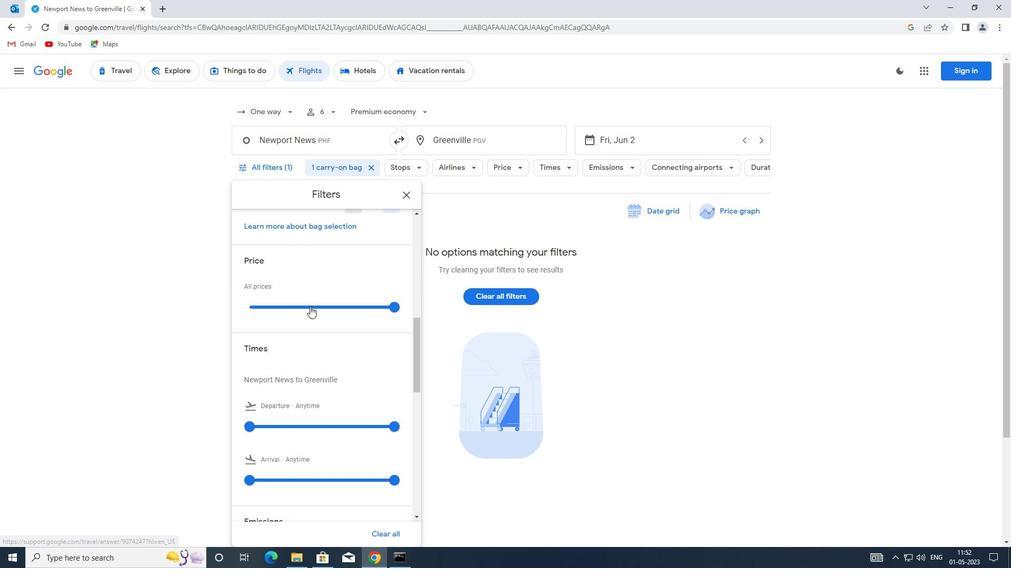 
Action: Mouse pressed left at (310, 306)
Screenshot: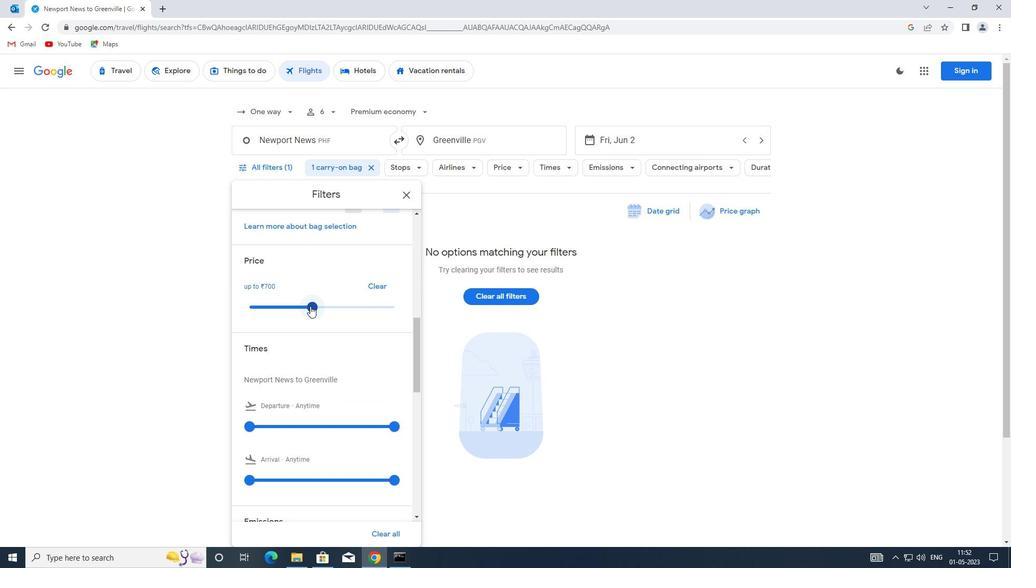 
Action: Mouse moved to (457, 307)
Screenshot: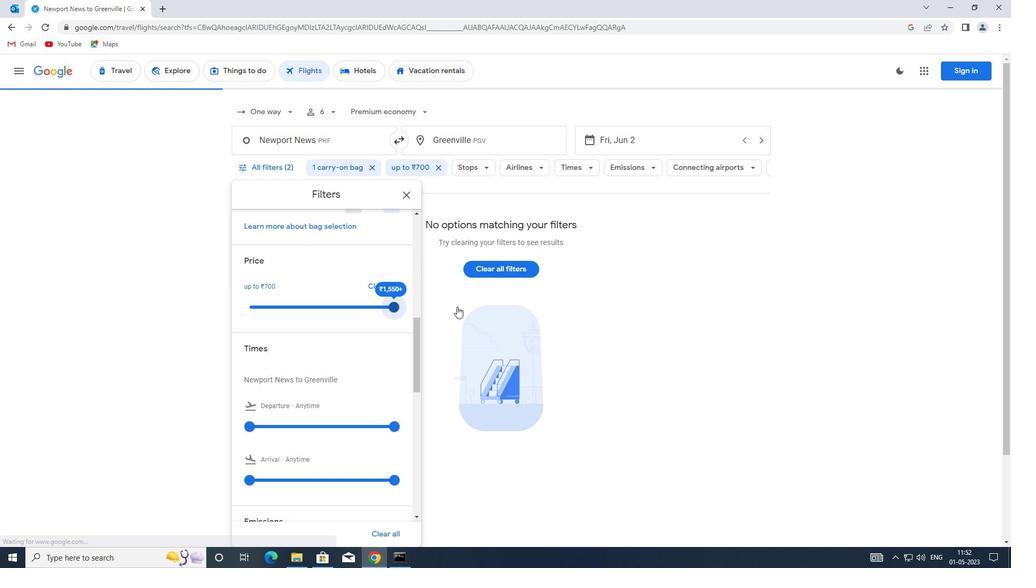 
Action: Mouse pressed left at (457, 307)
Screenshot: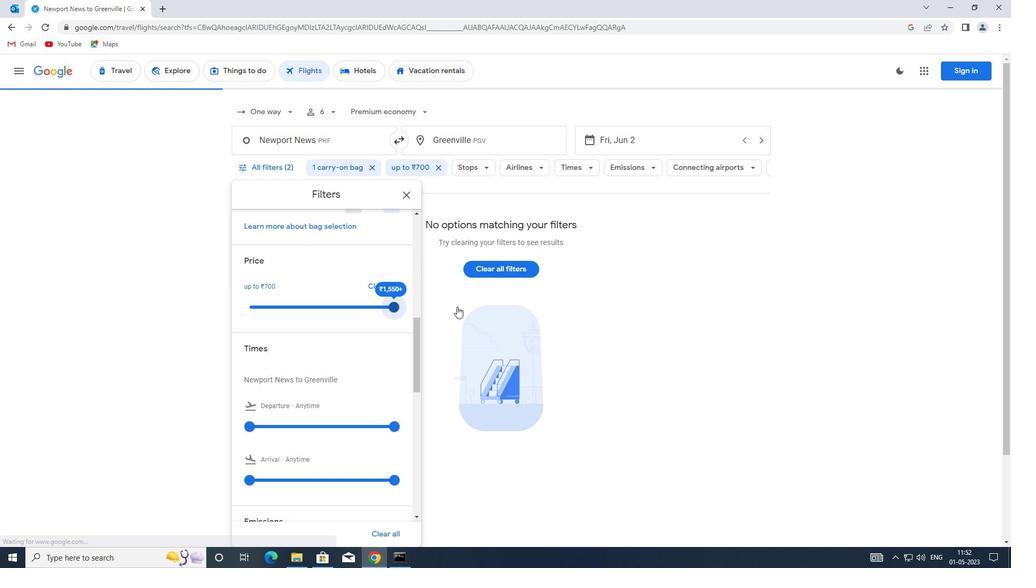 
Action: Mouse moved to (267, 168)
Screenshot: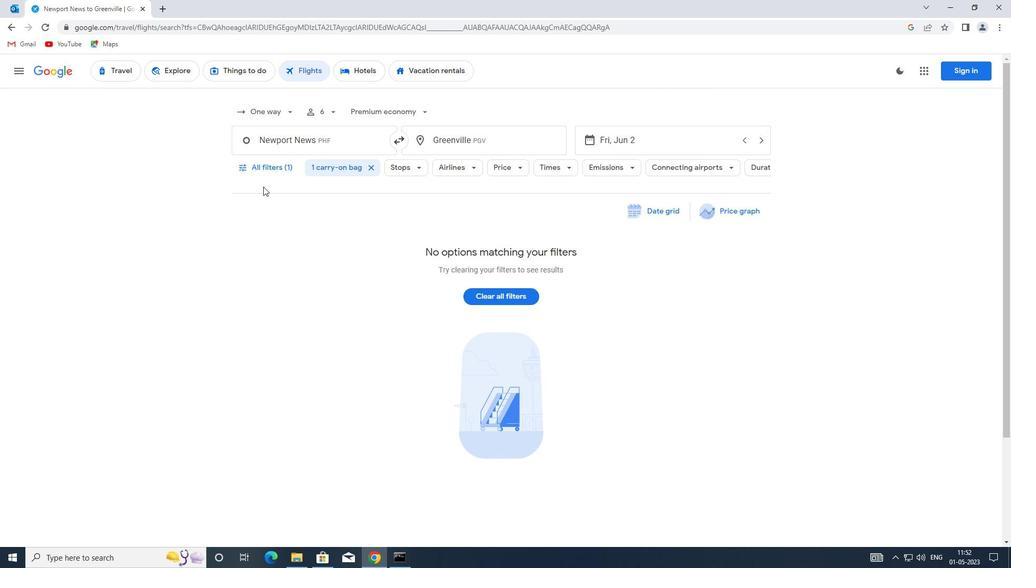 
Action: Mouse pressed left at (267, 168)
Screenshot: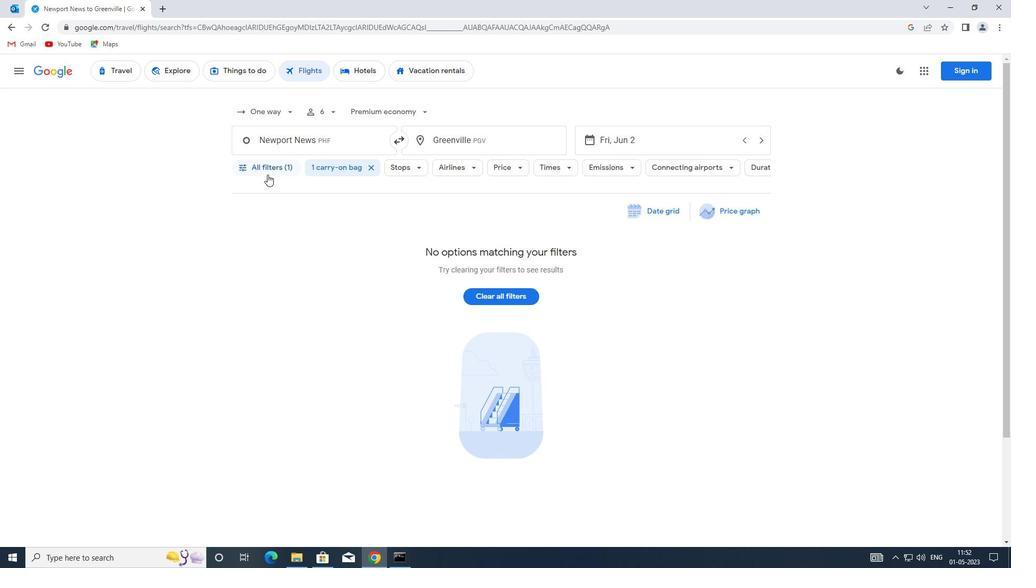 
Action: Mouse moved to (357, 379)
Screenshot: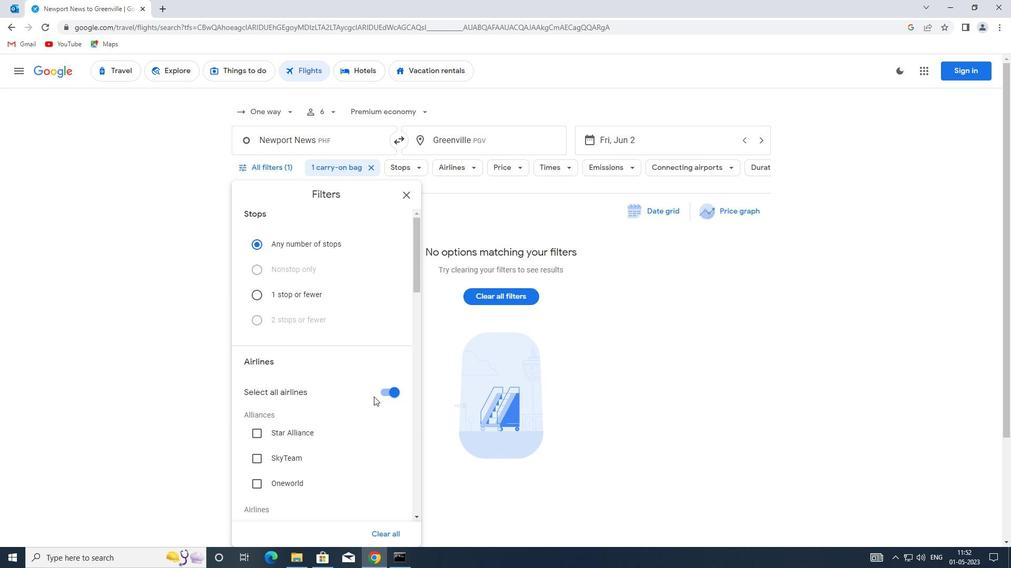 
Action: Mouse scrolled (357, 379) with delta (0, 0)
Screenshot: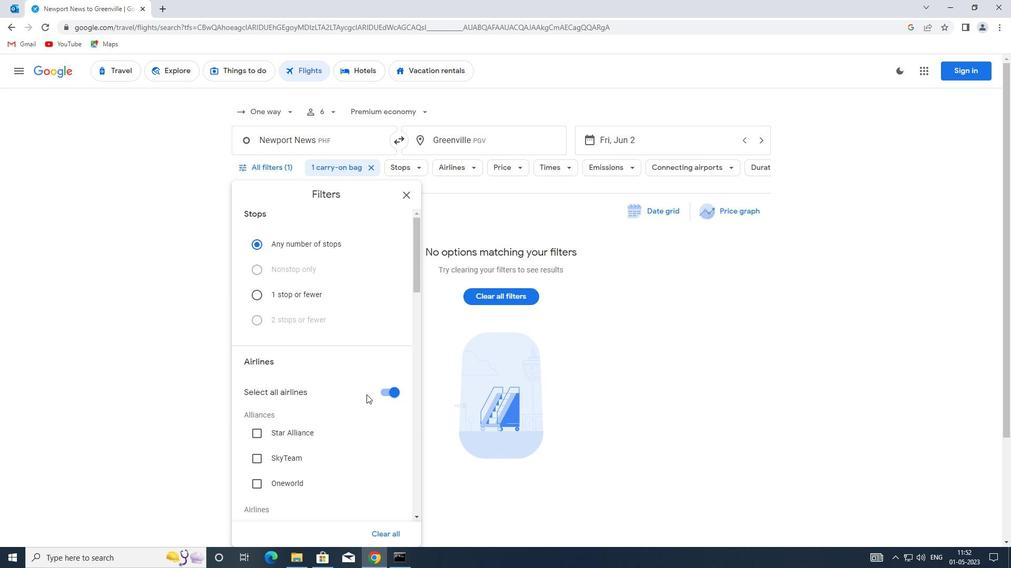 
Action: Mouse scrolled (357, 379) with delta (0, 0)
Screenshot: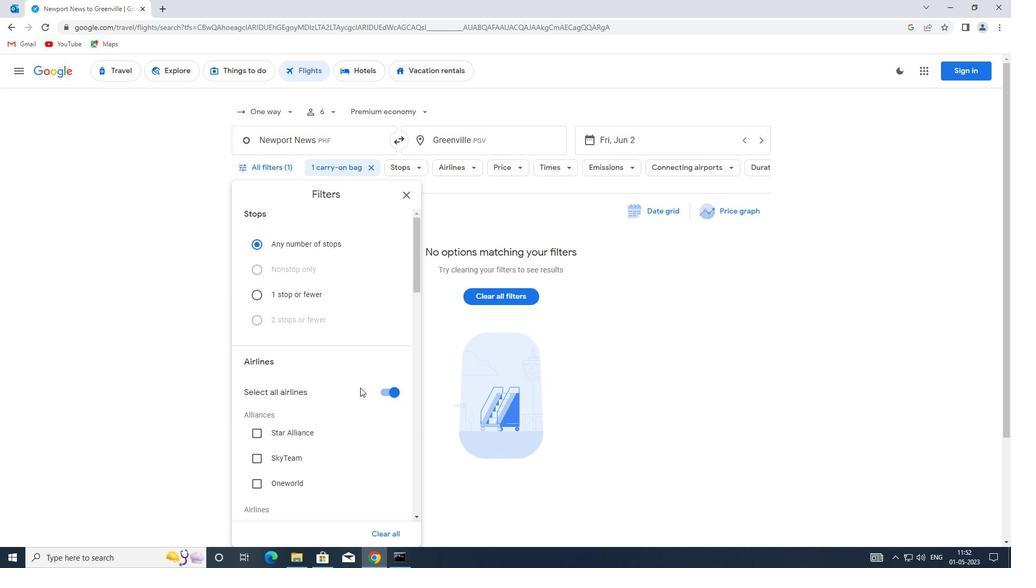 
Action: Mouse moved to (389, 284)
Screenshot: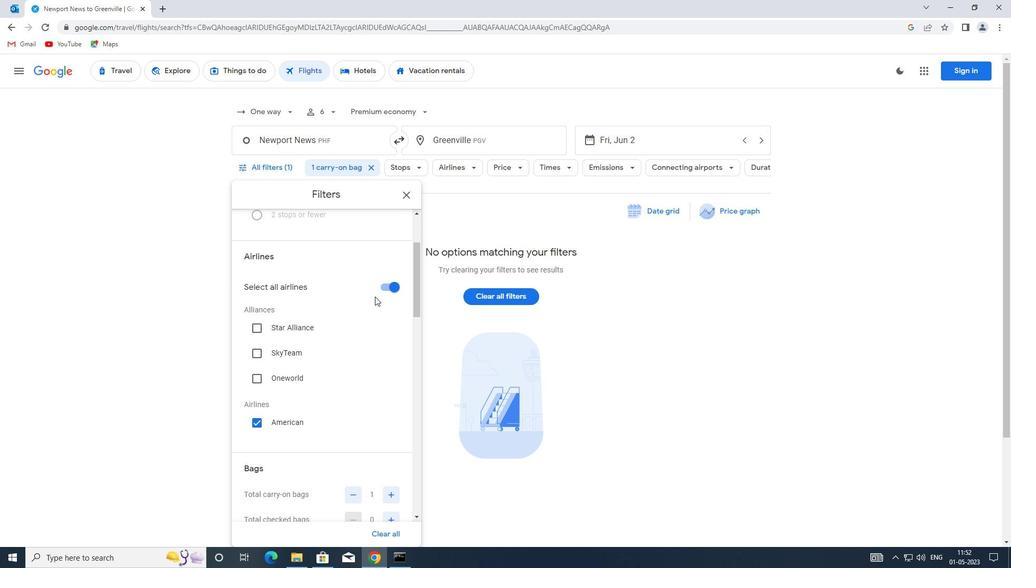 
Action: Mouse pressed left at (389, 284)
Screenshot: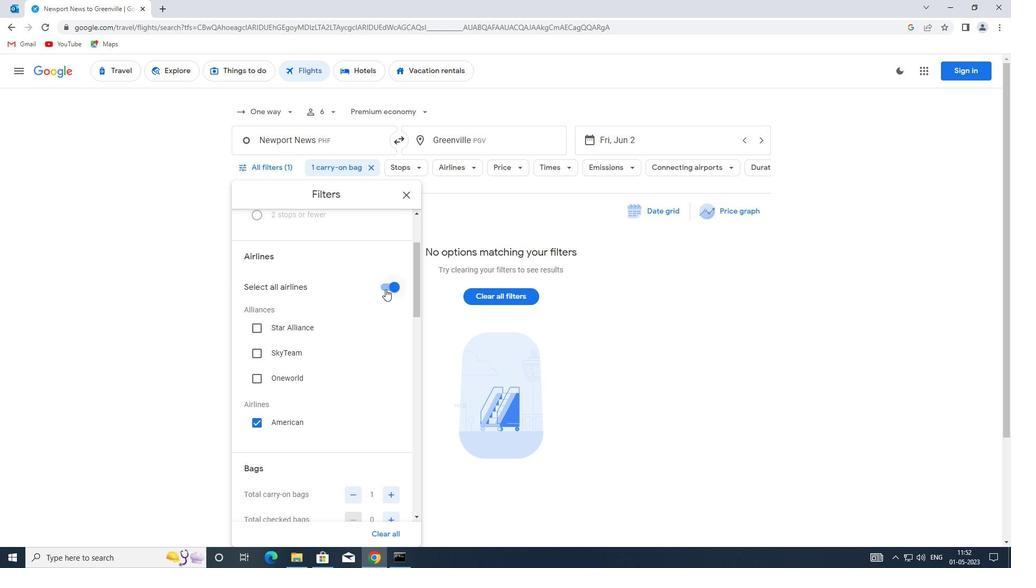 
Action: Mouse moved to (313, 323)
Screenshot: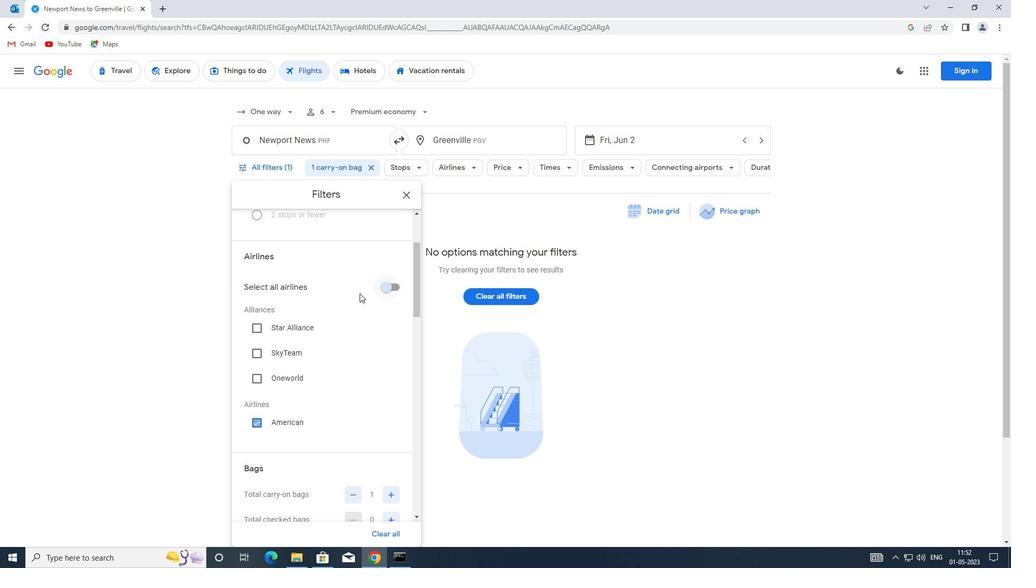 
Action: Mouse scrolled (313, 323) with delta (0, 0)
Screenshot: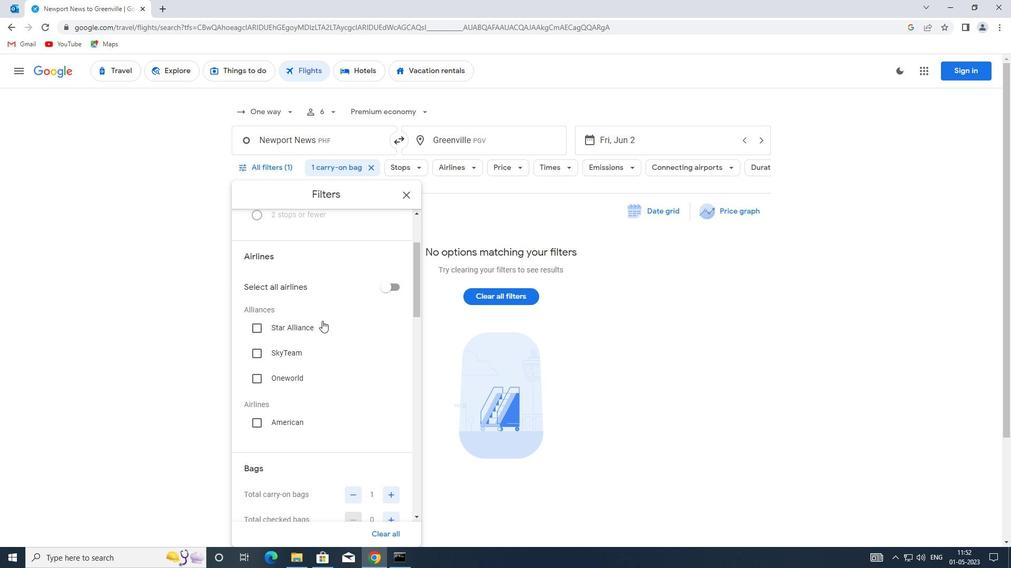 
Action: Mouse moved to (313, 324)
Screenshot: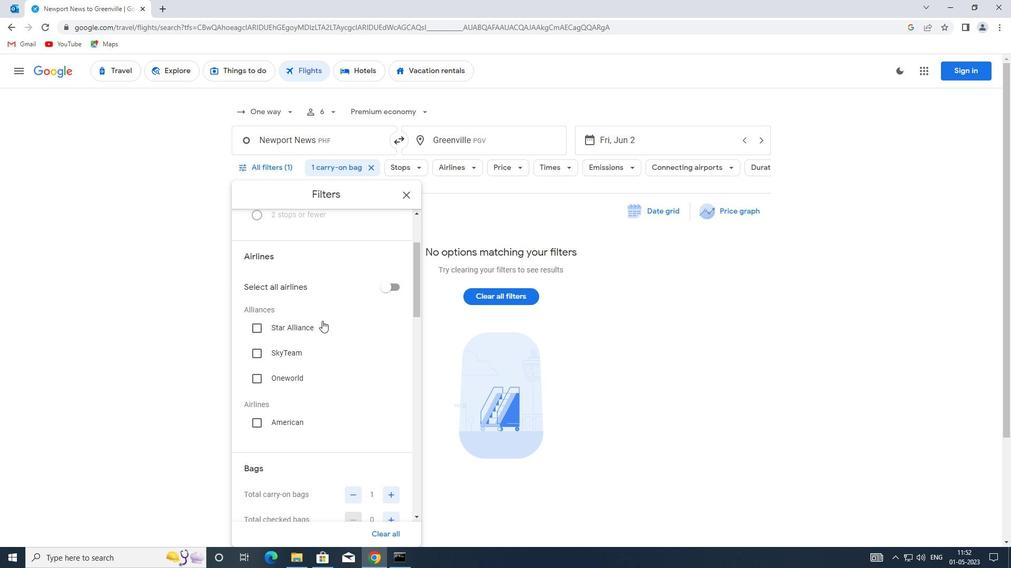 
Action: Mouse scrolled (313, 324) with delta (0, 0)
Screenshot: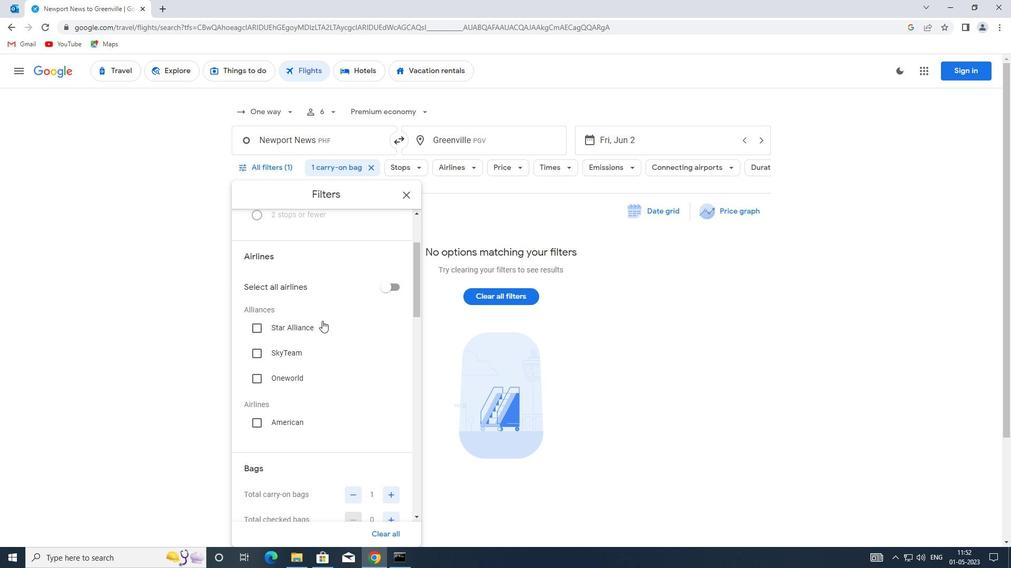 
Action: Mouse moved to (313, 325)
Screenshot: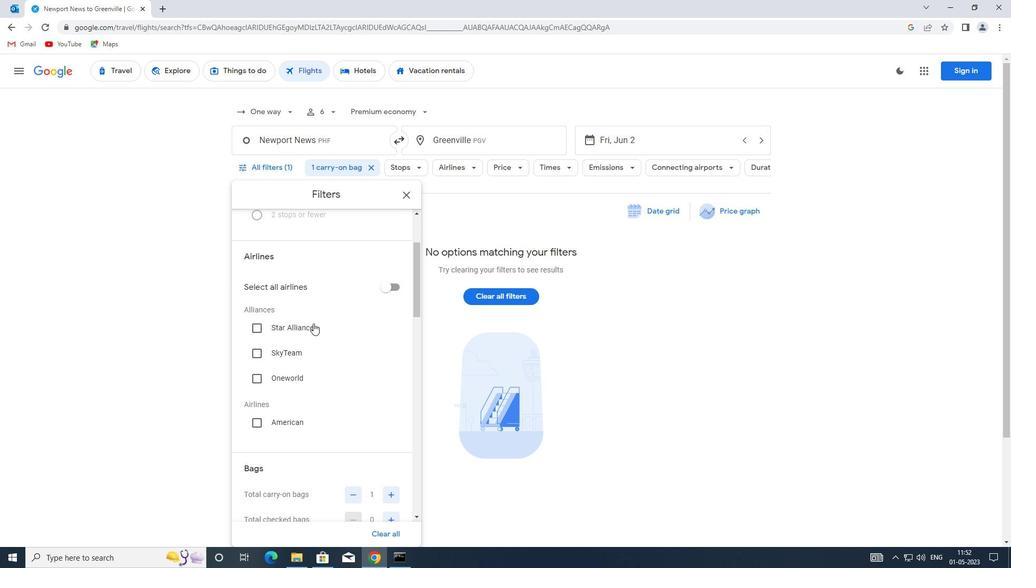 
Action: Mouse scrolled (313, 324) with delta (0, 0)
Screenshot: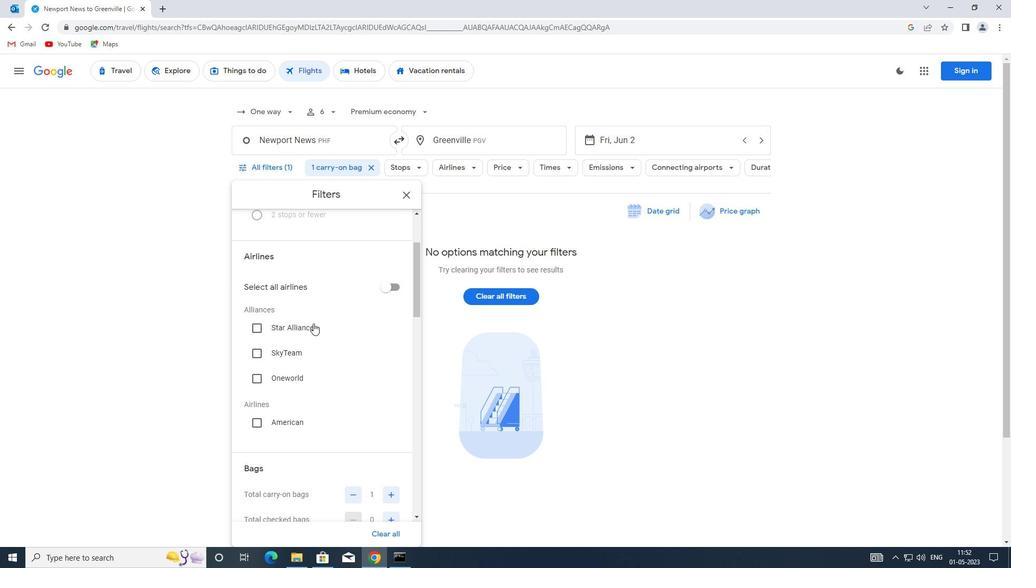 
Action: Mouse moved to (351, 354)
Screenshot: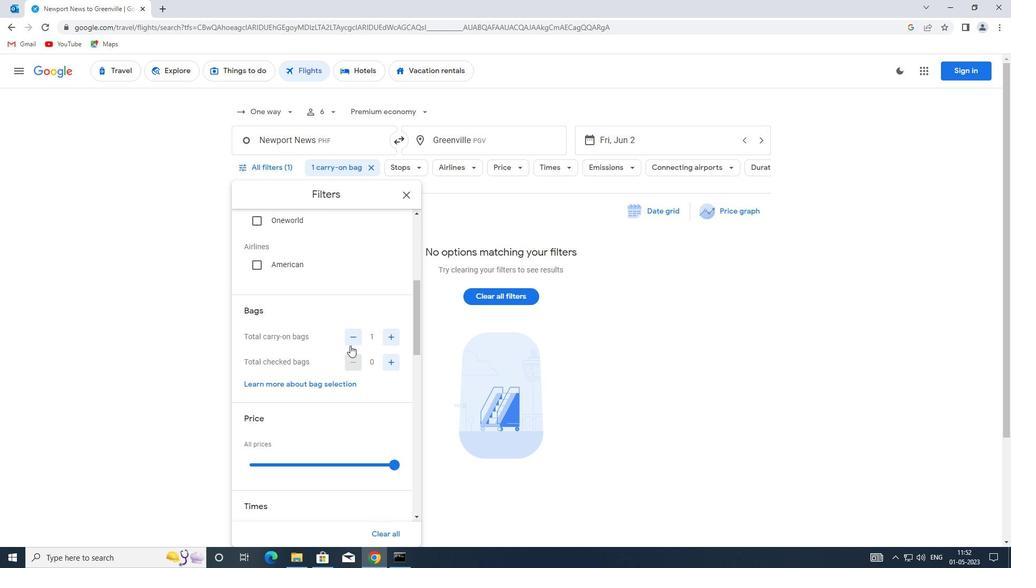 
Action: Mouse scrolled (351, 354) with delta (0, 0)
Screenshot: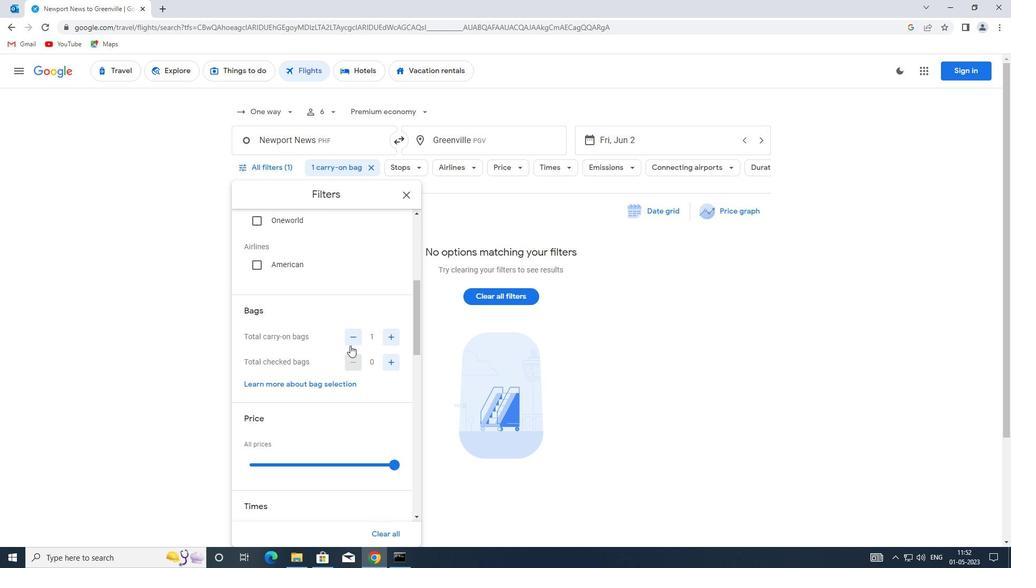 
Action: Mouse moved to (351, 355)
Screenshot: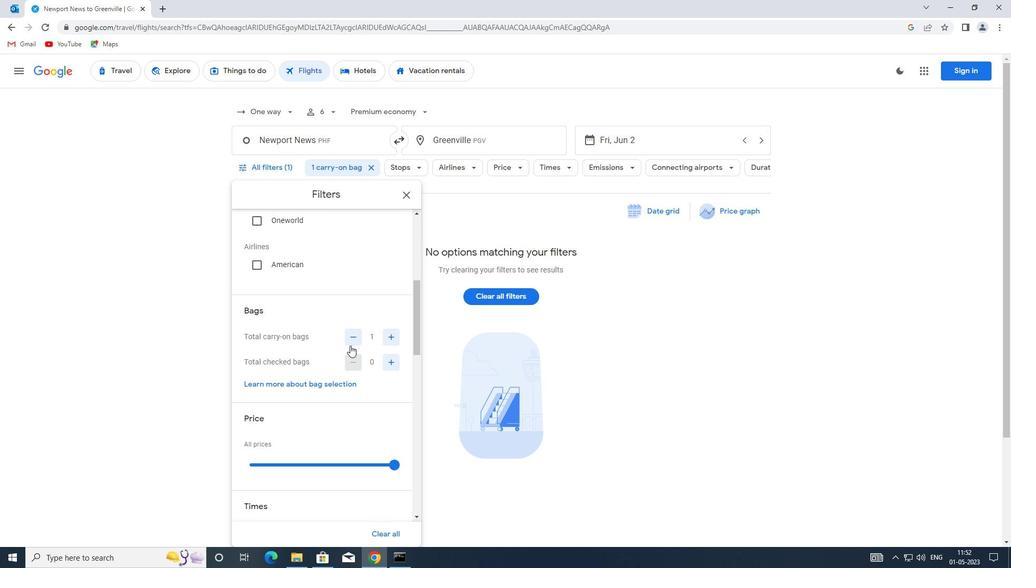 
Action: Mouse scrolled (351, 355) with delta (0, 0)
Screenshot: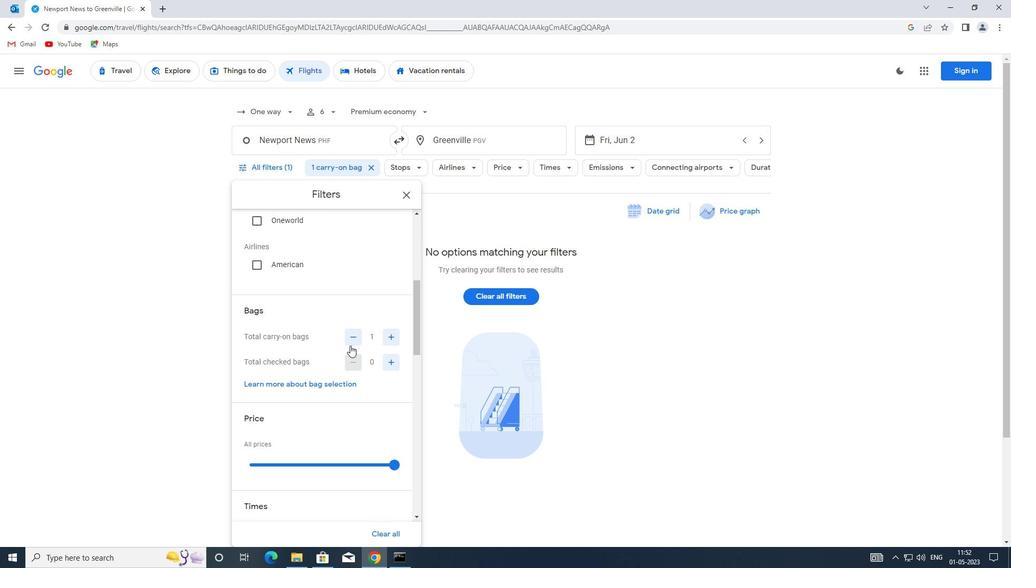 
Action: Mouse moved to (352, 359)
Screenshot: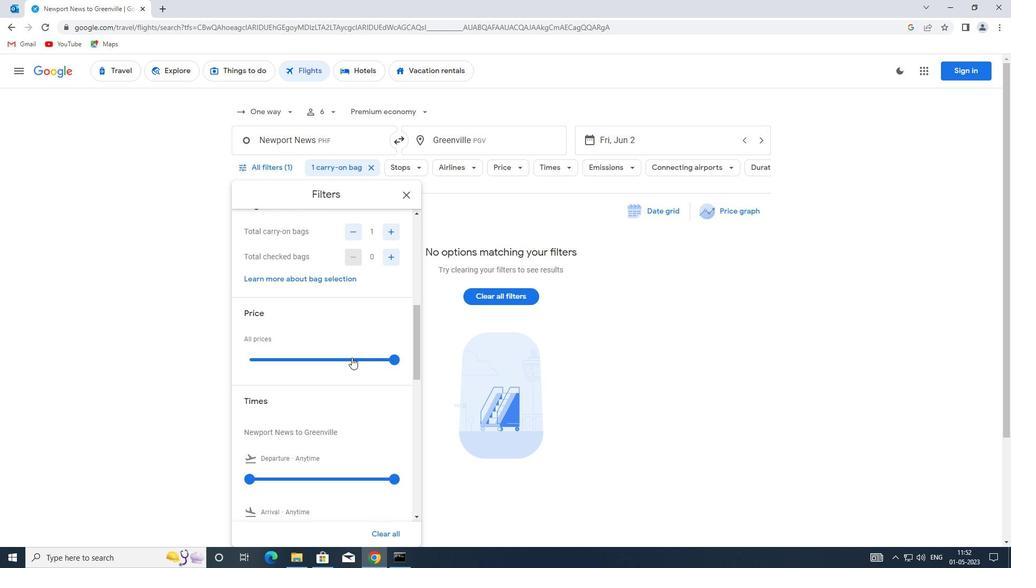 
Action: Mouse pressed left at (352, 359)
Screenshot: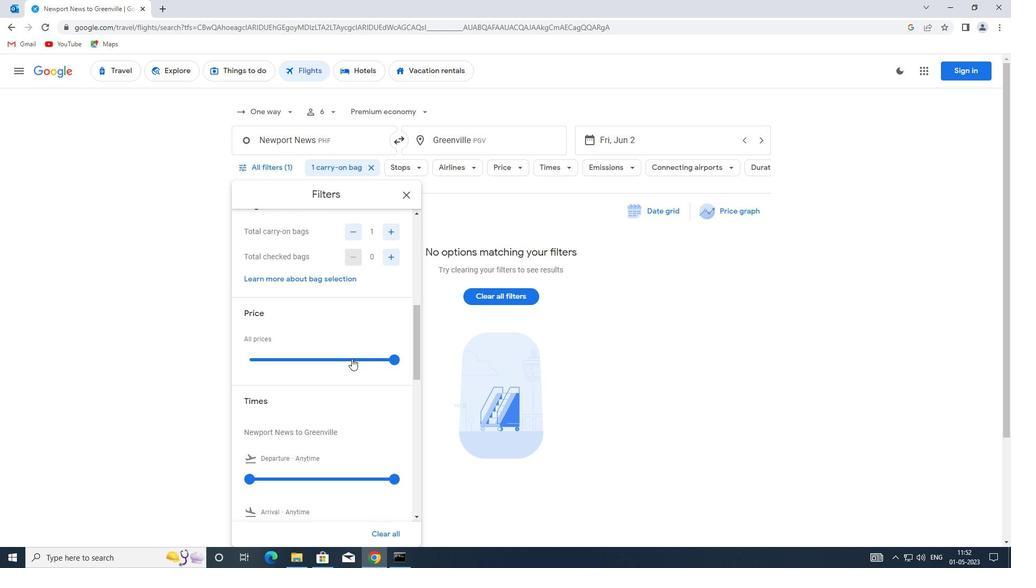 
Action: Mouse pressed left at (352, 359)
Screenshot: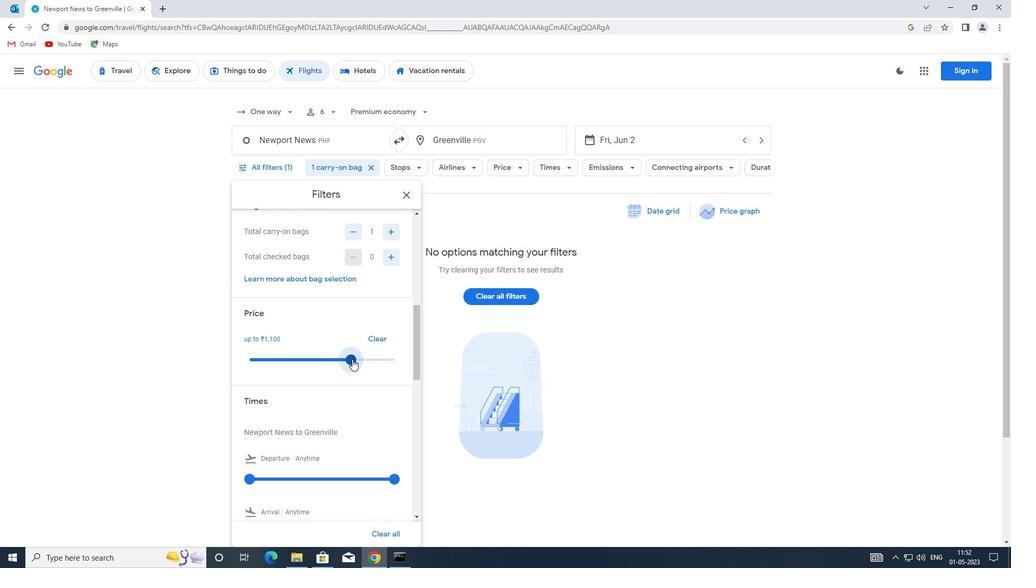 
Action: Mouse moved to (340, 354)
Screenshot: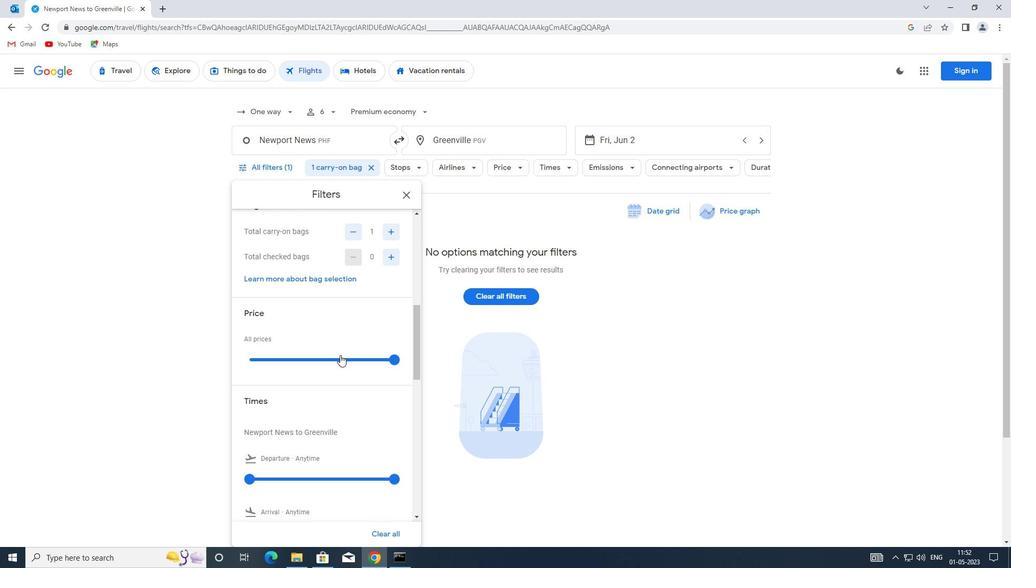 
Action: Mouse scrolled (340, 354) with delta (0, 0)
Screenshot: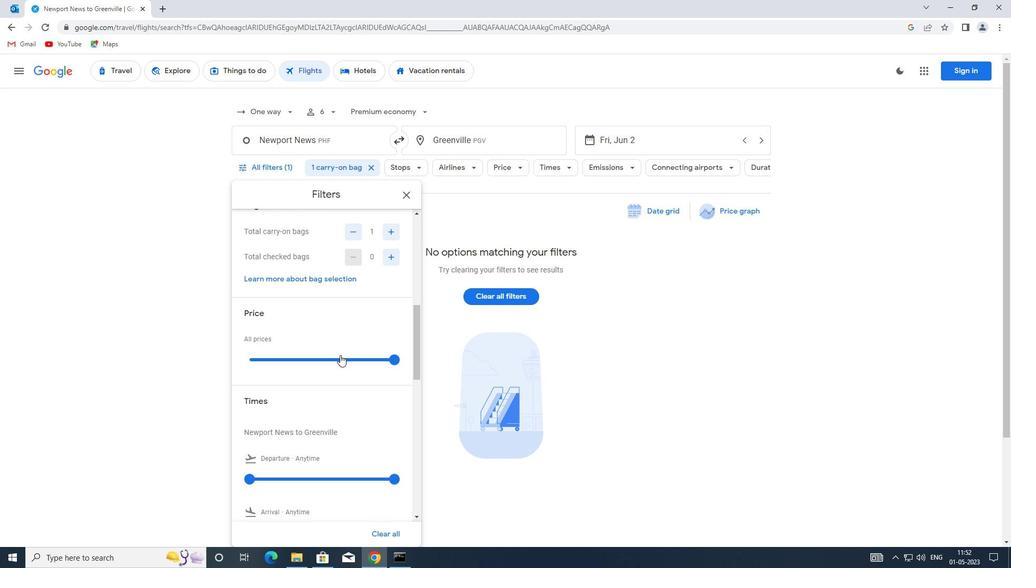 
Action: Mouse scrolled (340, 354) with delta (0, 0)
Screenshot: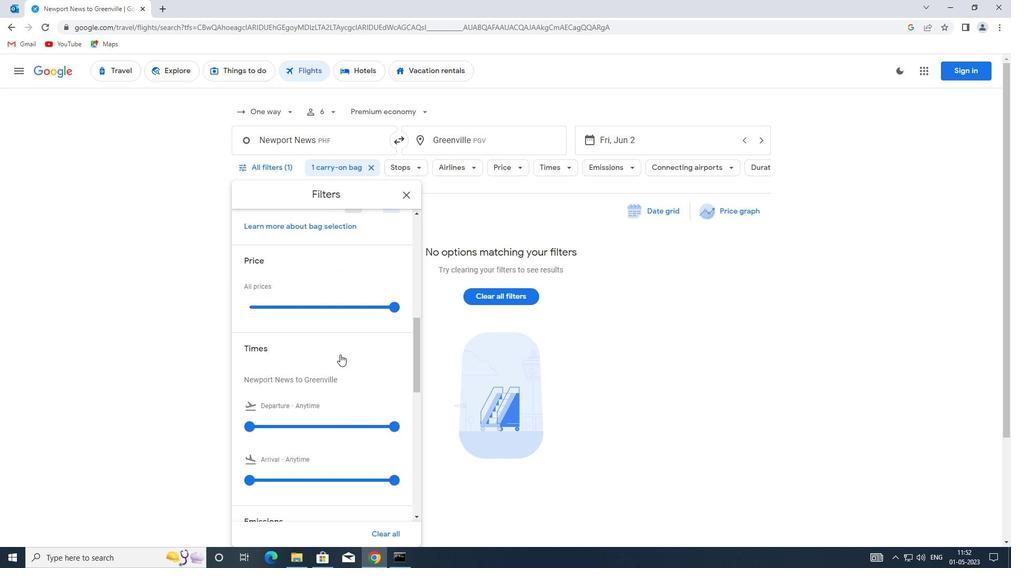 
Action: Mouse moved to (251, 375)
Screenshot: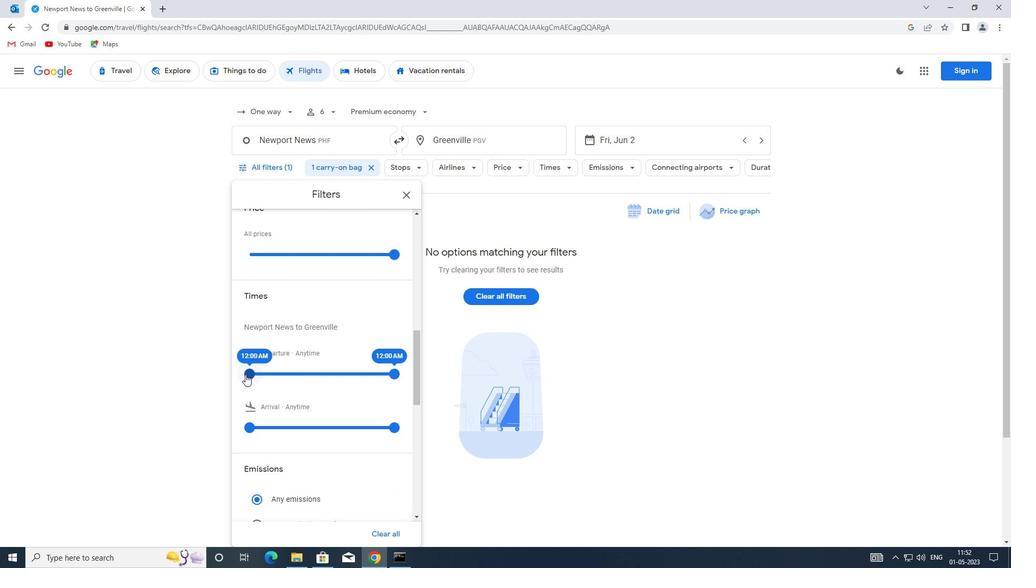 
Action: Mouse pressed left at (251, 375)
Screenshot: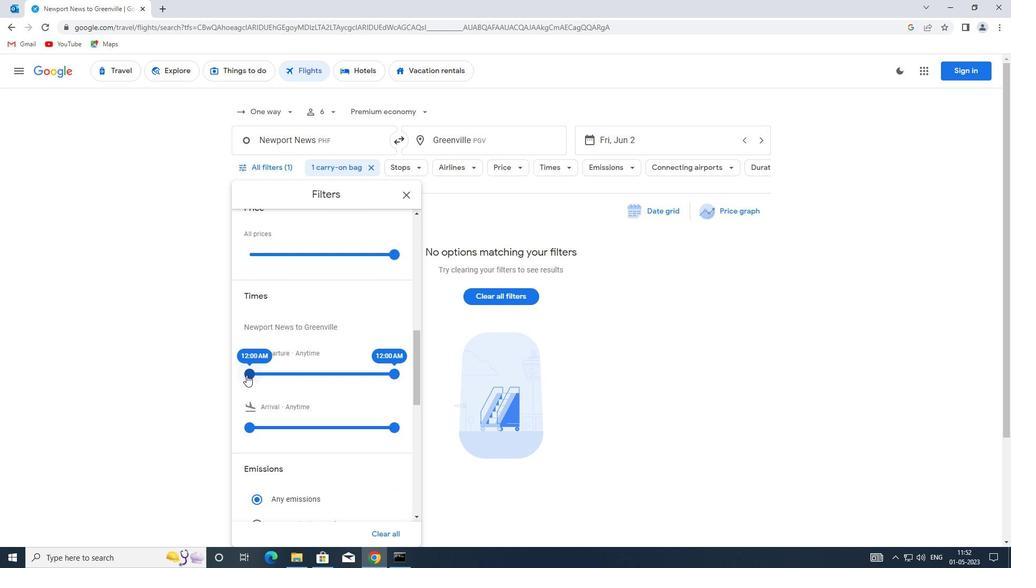 
Action: Mouse moved to (347, 377)
Screenshot: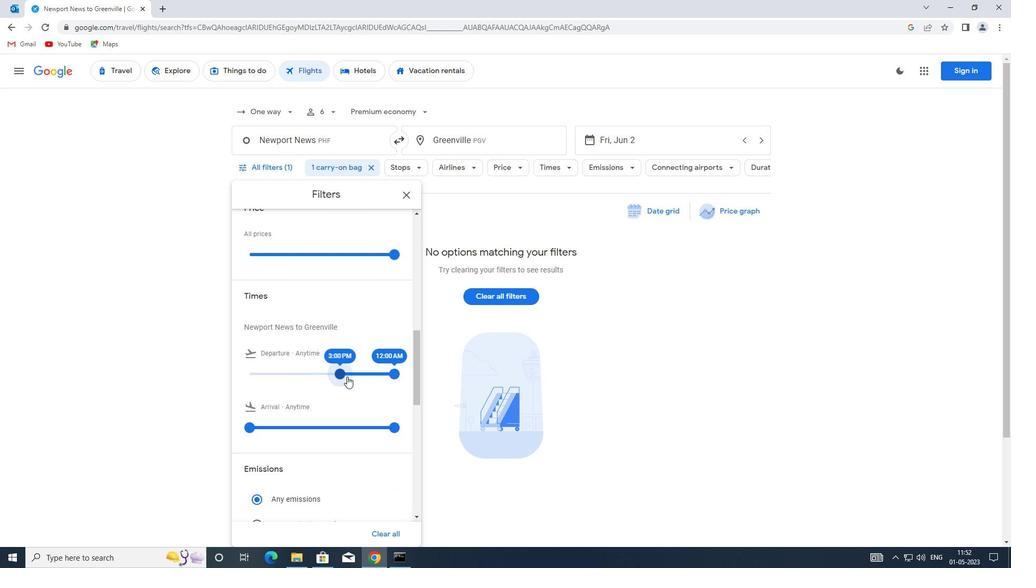 
Action: Mouse pressed left at (347, 377)
Screenshot: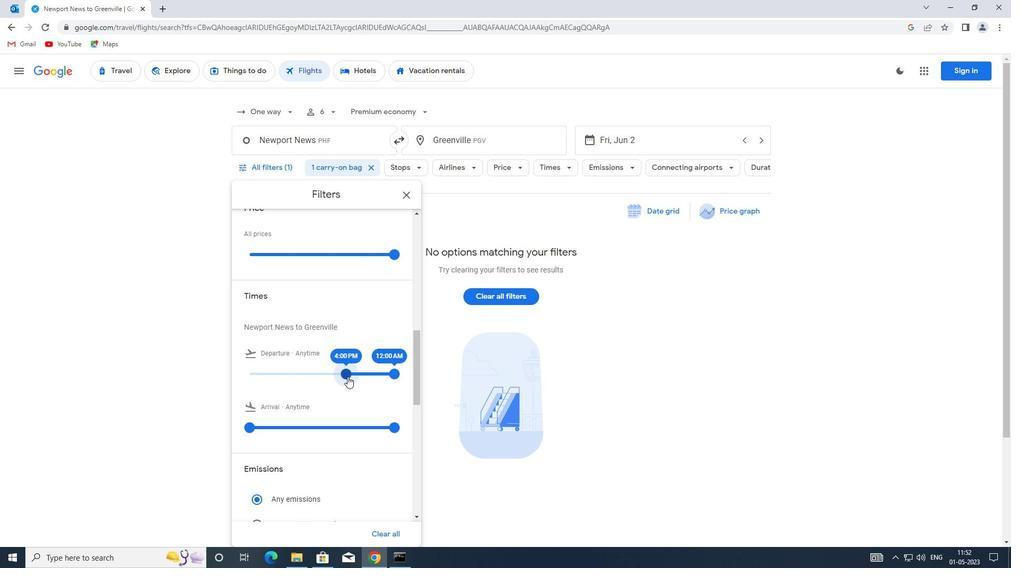 
Action: Mouse moved to (390, 375)
Screenshot: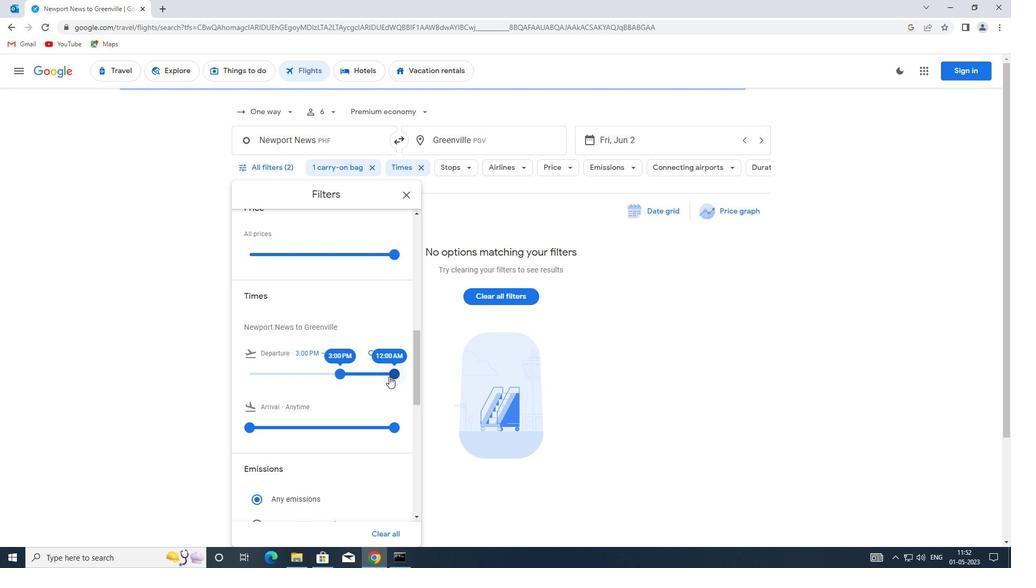 
Action: Mouse pressed left at (390, 375)
Screenshot: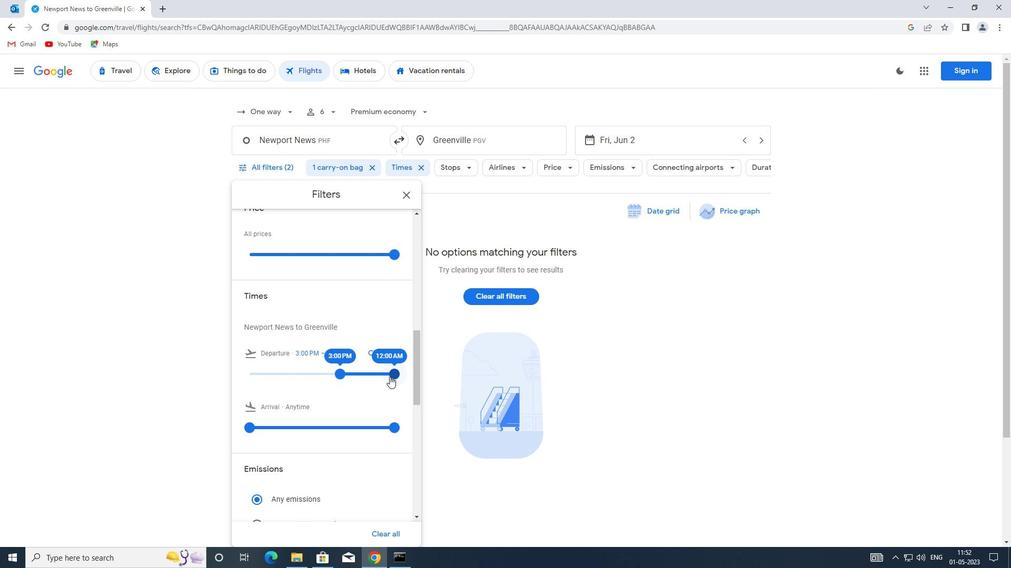
Action: Mouse moved to (336, 373)
Screenshot: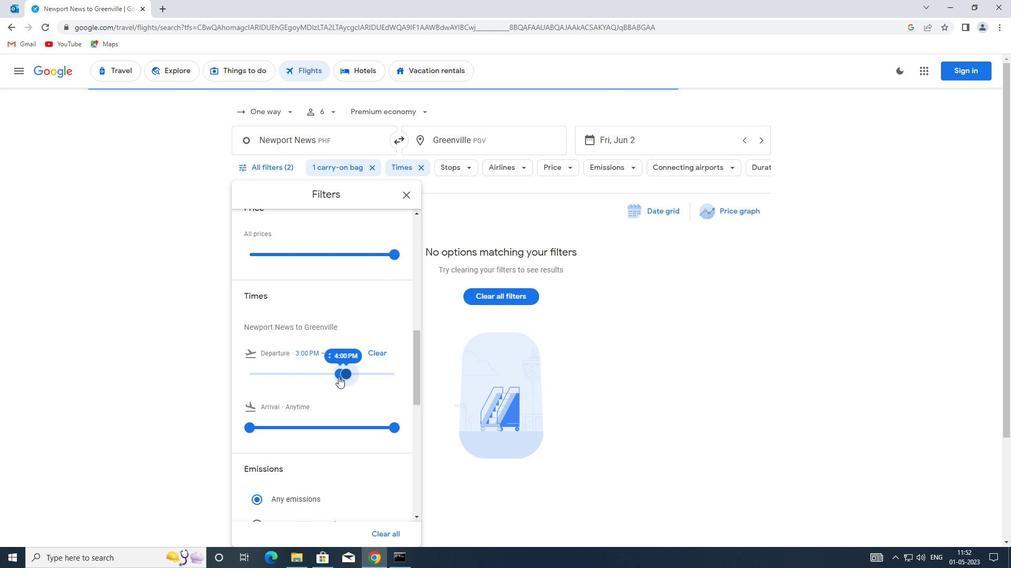 
Action: Mouse scrolled (336, 372) with delta (0, 0)
Screenshot: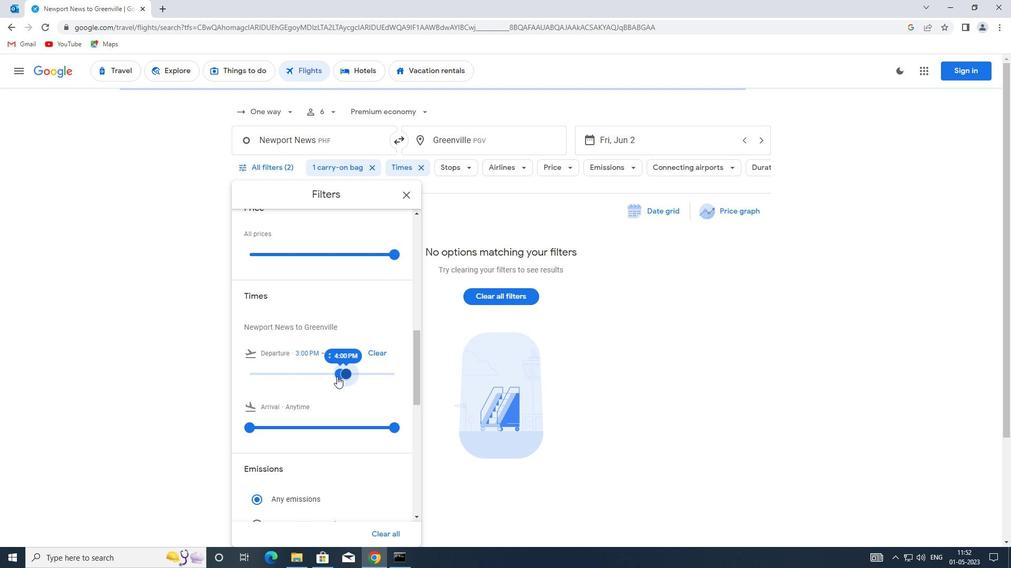 
Action: Mouse scrolled (336, 372) with delta (0, 0)
Screenshot: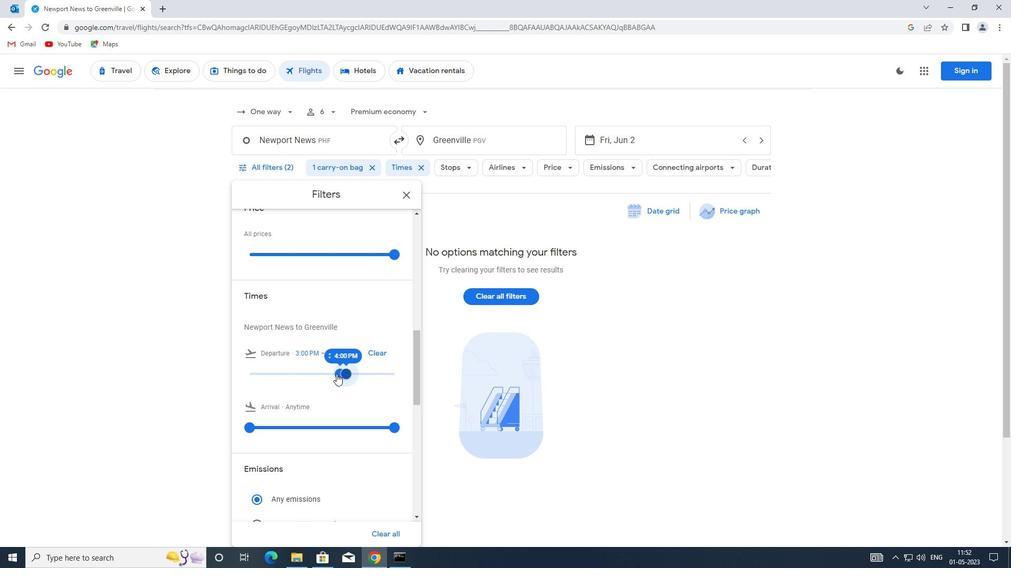 
Action: Mouse scrolled (336, 372) with delta (0, 0)
Screenshot: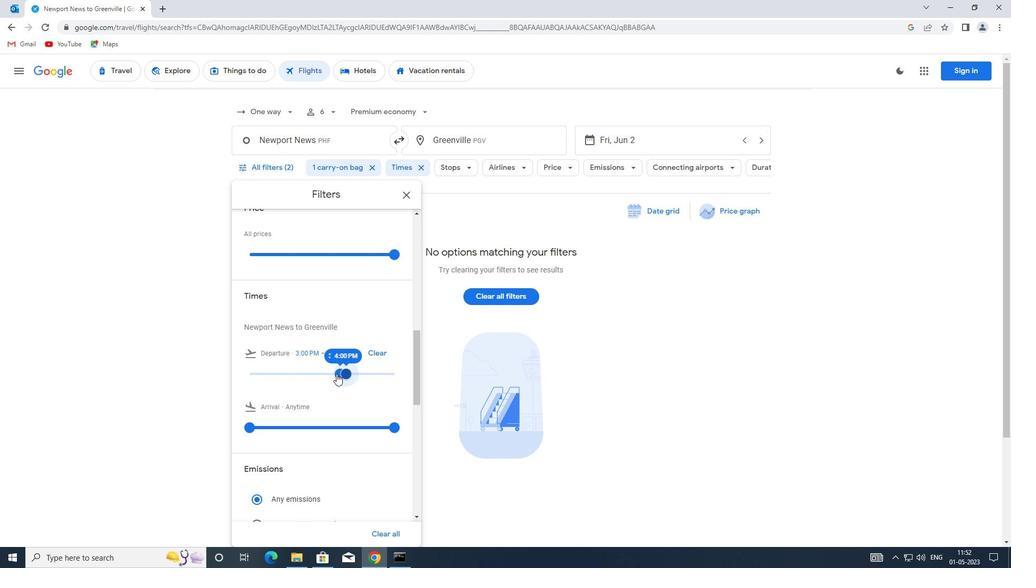 
Action: Mouse scrolled (336, 372) with delta (0, 0)
Screenshot: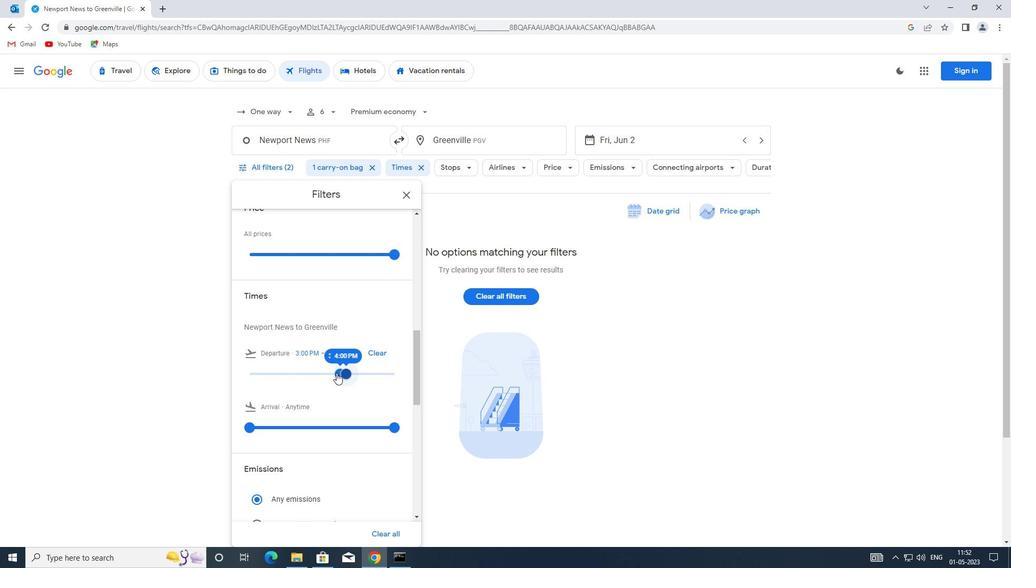 
Action: Mouse moved to (329, 372)
Screenshot: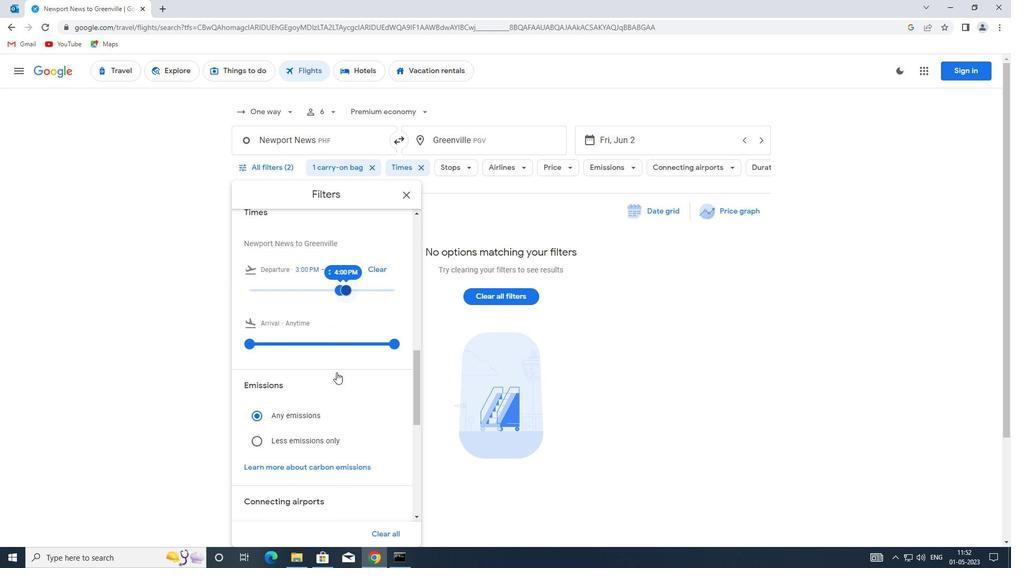 
Action: Mouse scrolled (329, 371) with delta (0, 0)
Screenshot: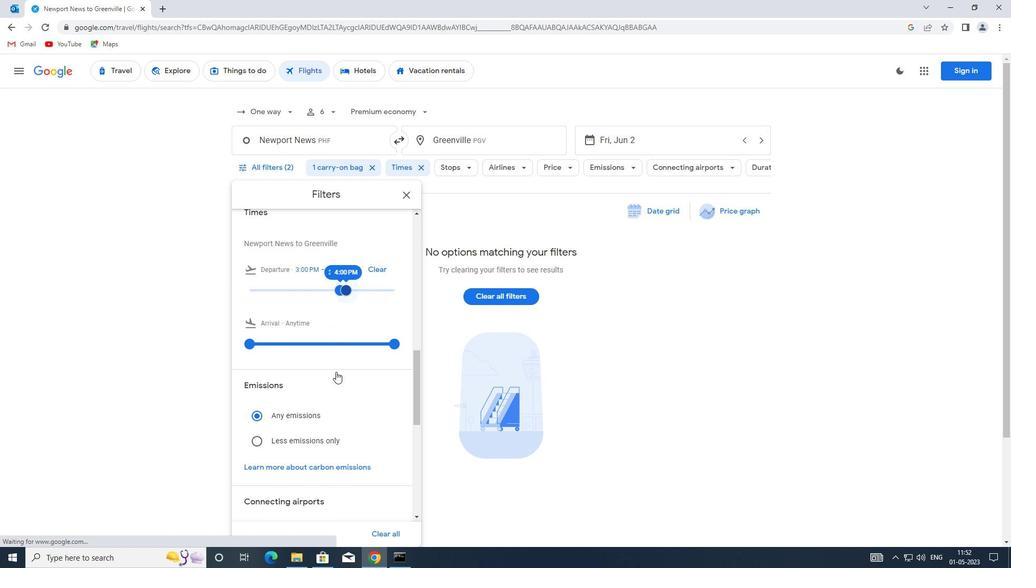 
Action: Mouse moved to (330, 364)
Screenshot: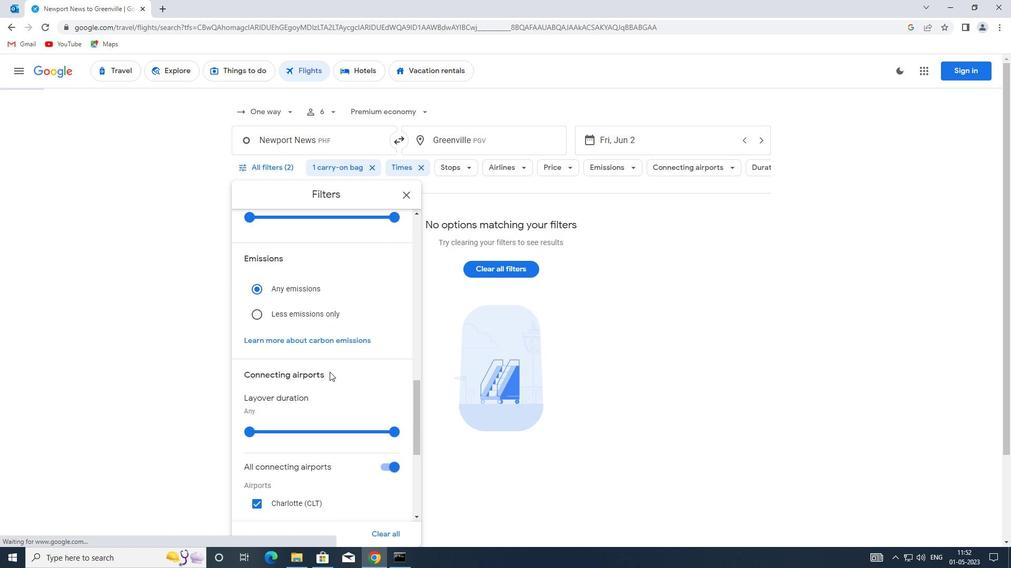 
Action: Mouse scrolled (330, 363) with delta (0, 0)
Screenshot: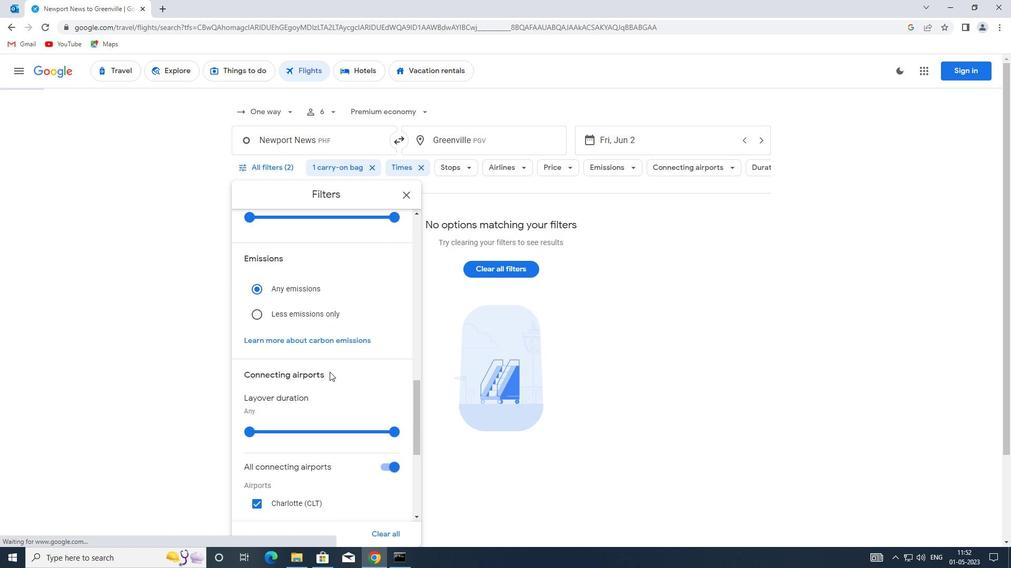 
Action: Mouse moved to (408, 196)
Screenshot: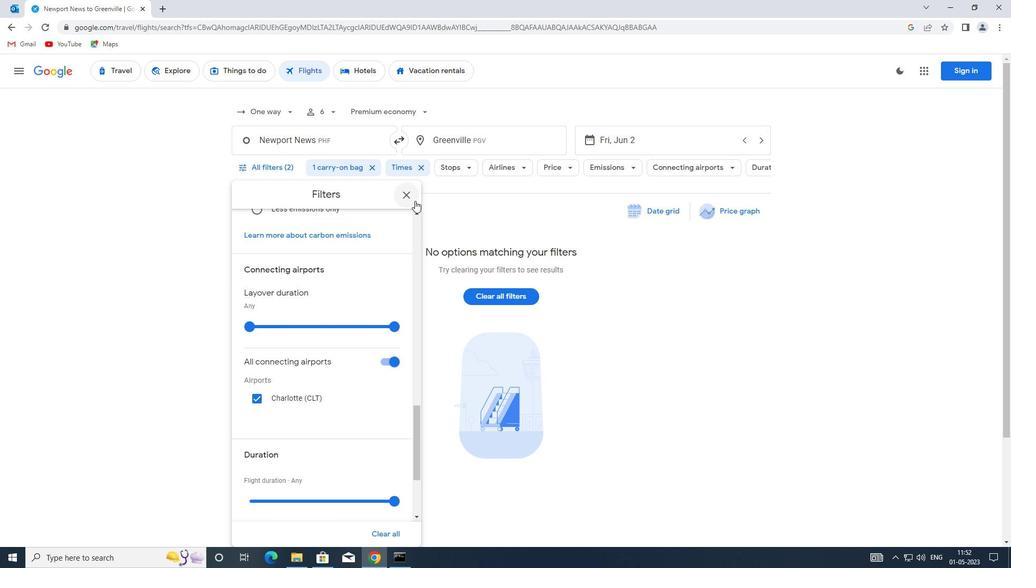 
Action: Mouse pressed left at (408, 196)
Screenshot: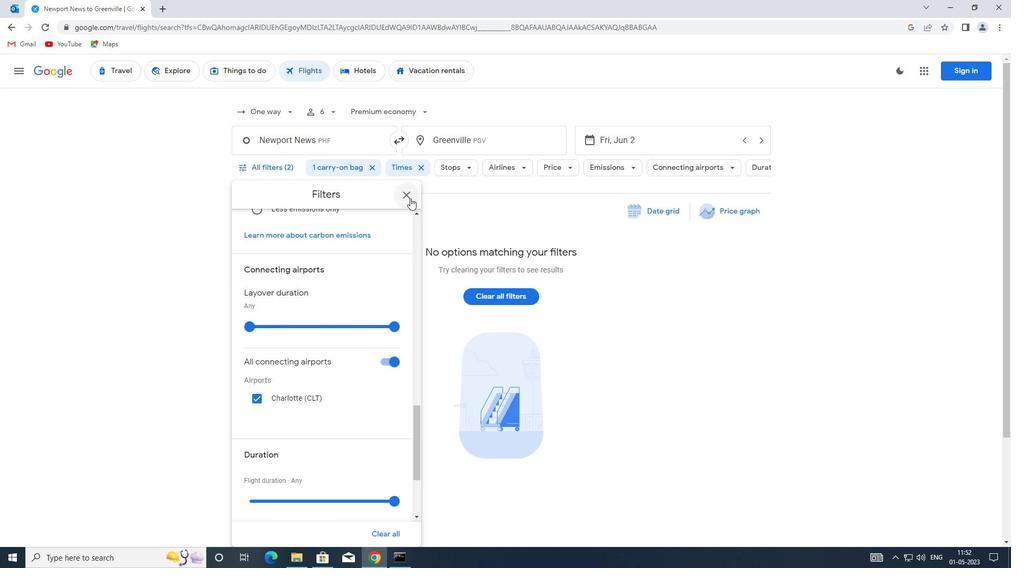 
Action: Mouse moved to (408, 196)
Screenshot: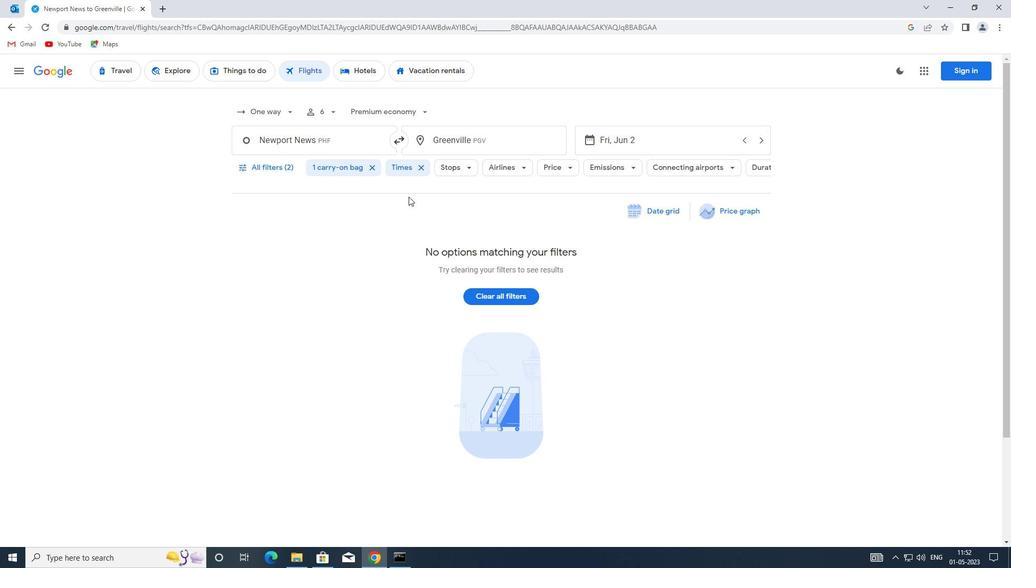 
